 Task: Research Airbnb options in Kish, Iran from 9th December, 2023 to 16th December, 2023 for 2 adults. Place can be entire room with 2 bedrooms having 2 beds and 1 bathroom. Property type can be flat.
Action: Mouse moved to (479, 105)
Screenshot: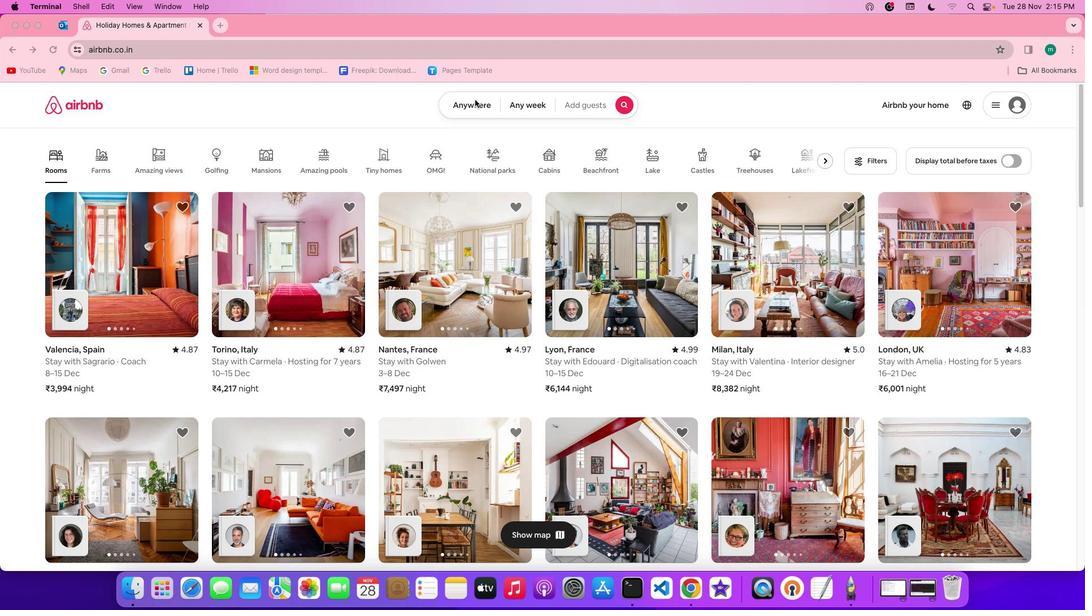 
Action: Mouse pressed left at (479, 105)
Screenshot: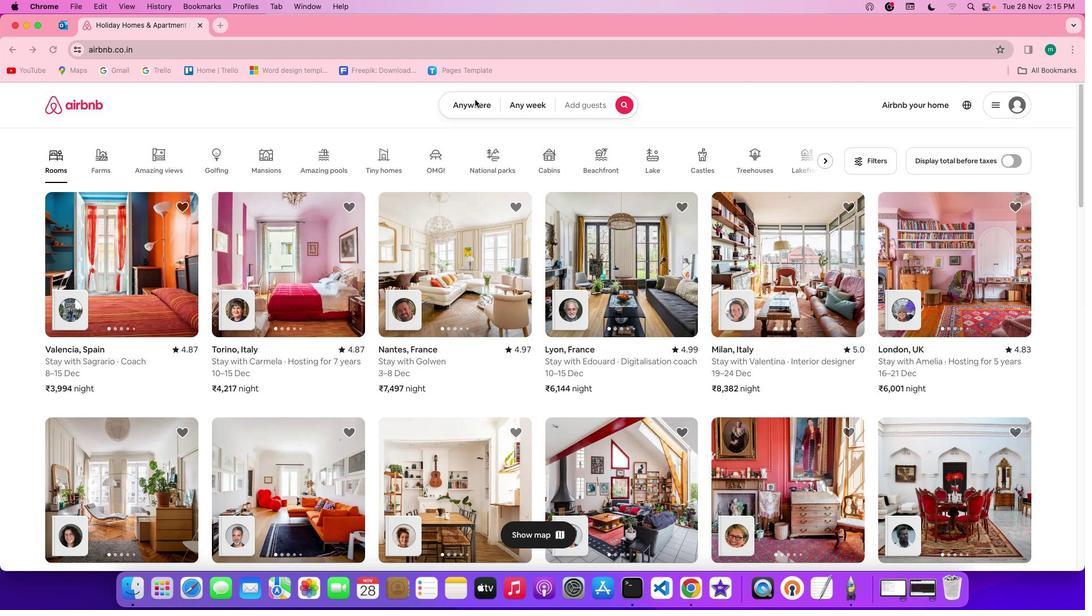 
Action: Mouse pressed left at (479, 105)
Screenshot: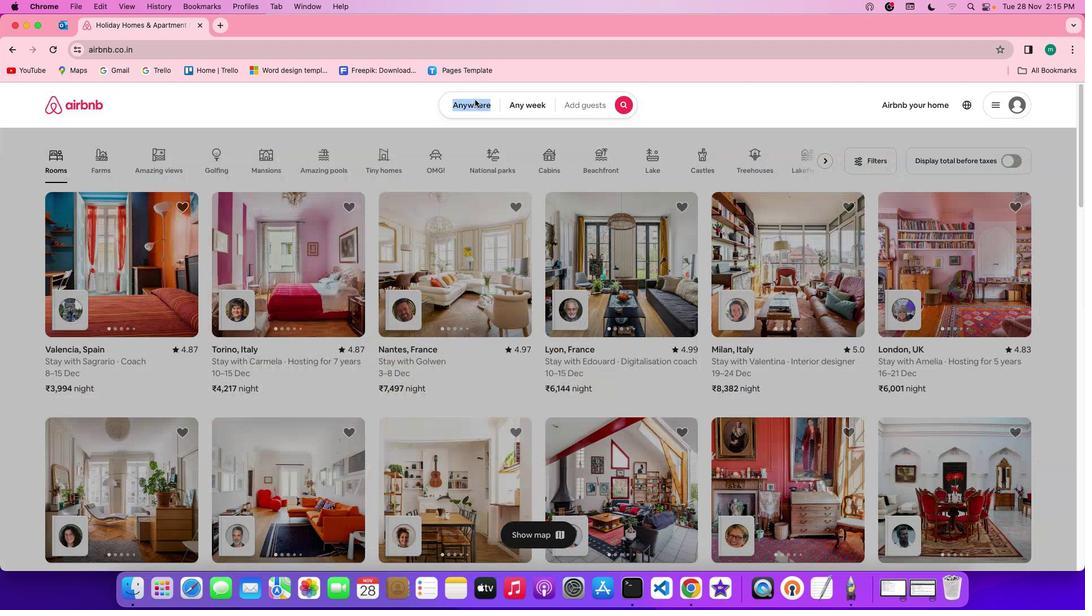 
Action: Mouse moved to (411, 156)
Screenshot: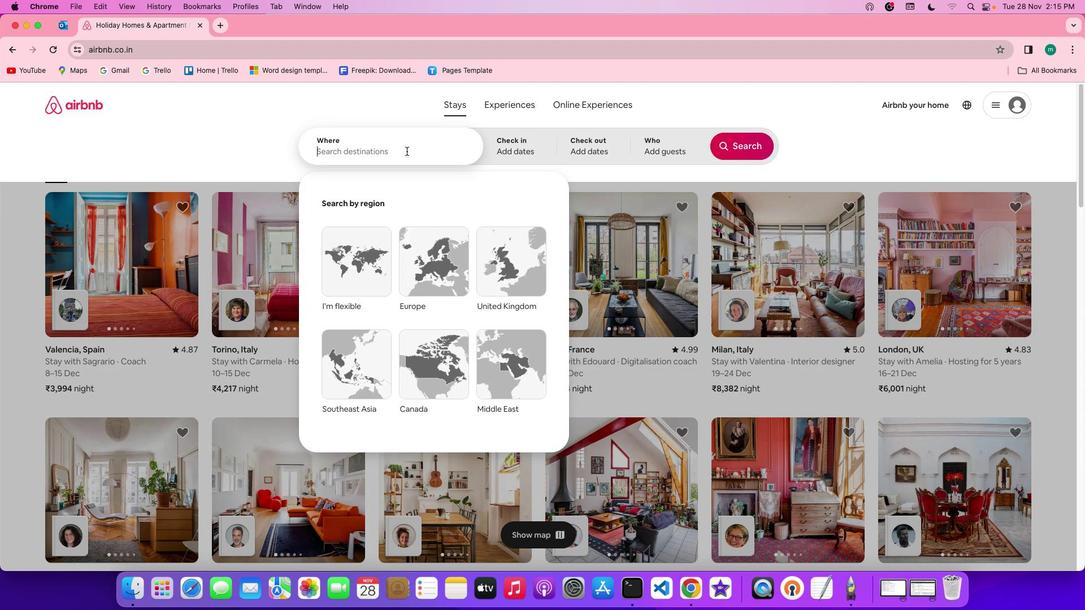 
Action: Mouse pressed left at (411, 156)
Screenshot: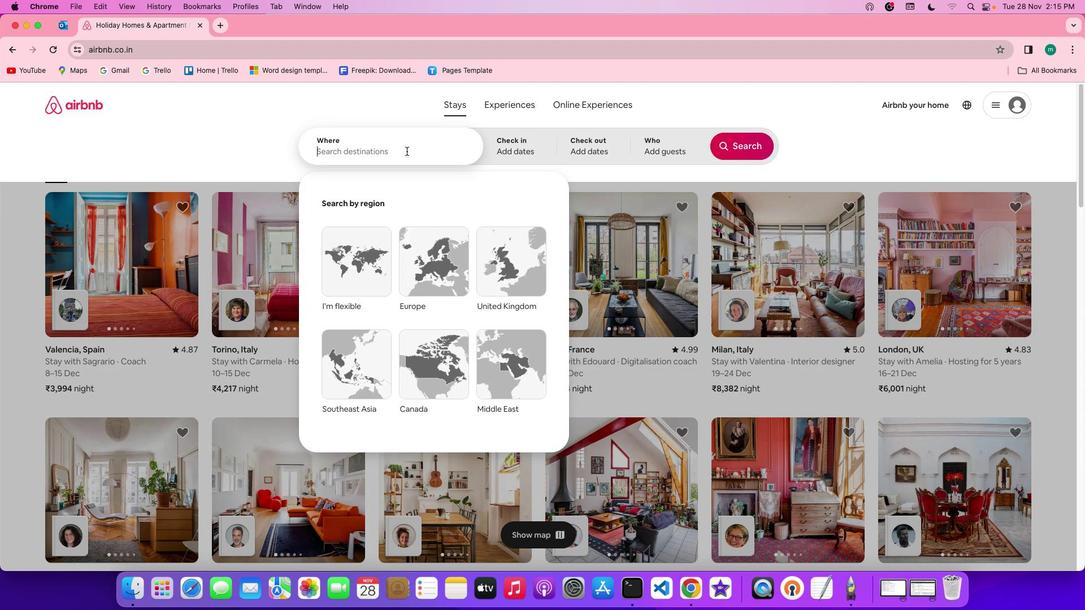 
Action: Mouse moved to (410, 156)
Screenshot: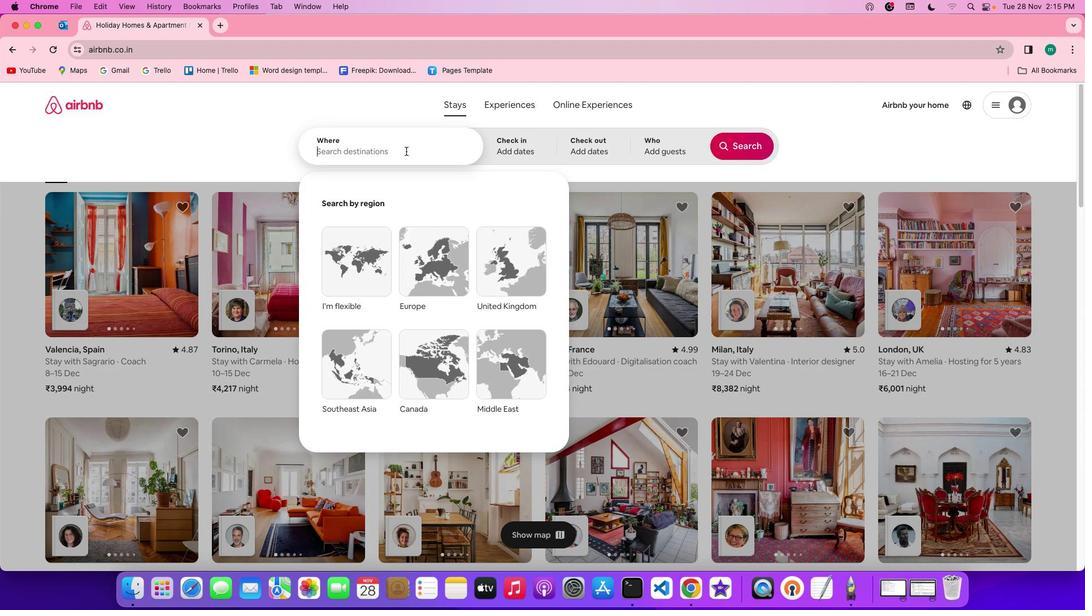 
Action: Key pressed Key.shift'K''i''s''h'','Key.spaceKey.shift'i''r''a''n'
Screenshot: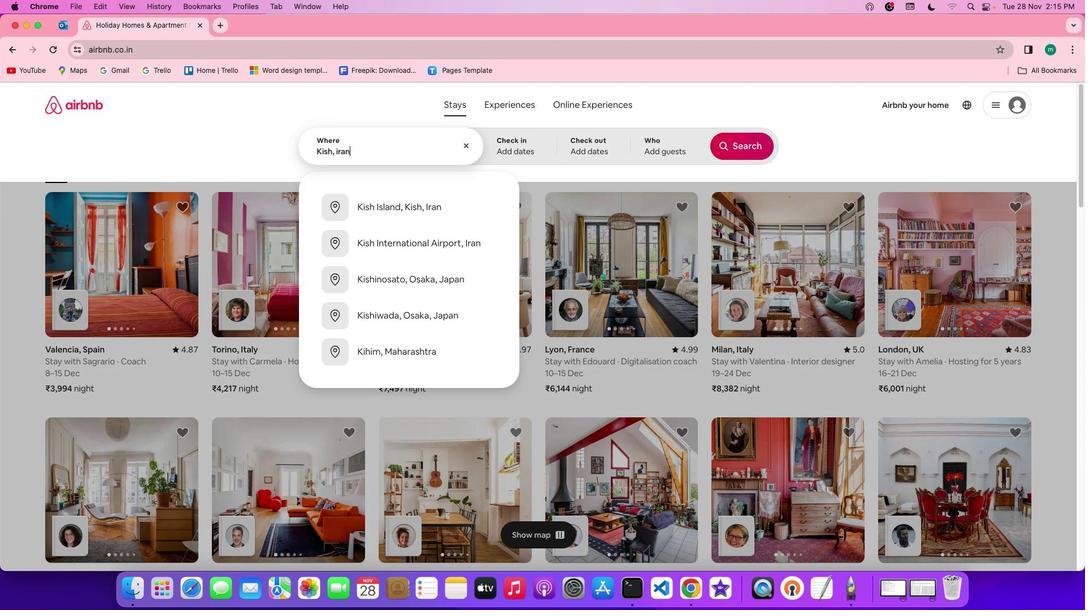 
Action: Mouse moved to (512, 157)
Screenshot: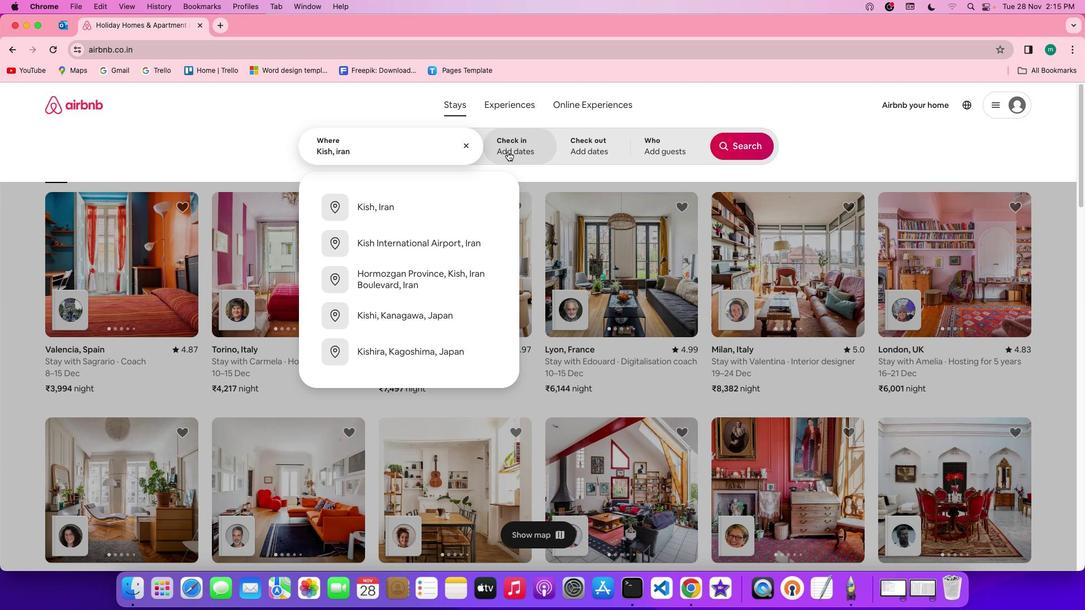 
Action: Mouse pressed left at (512, 157)
Screenshot: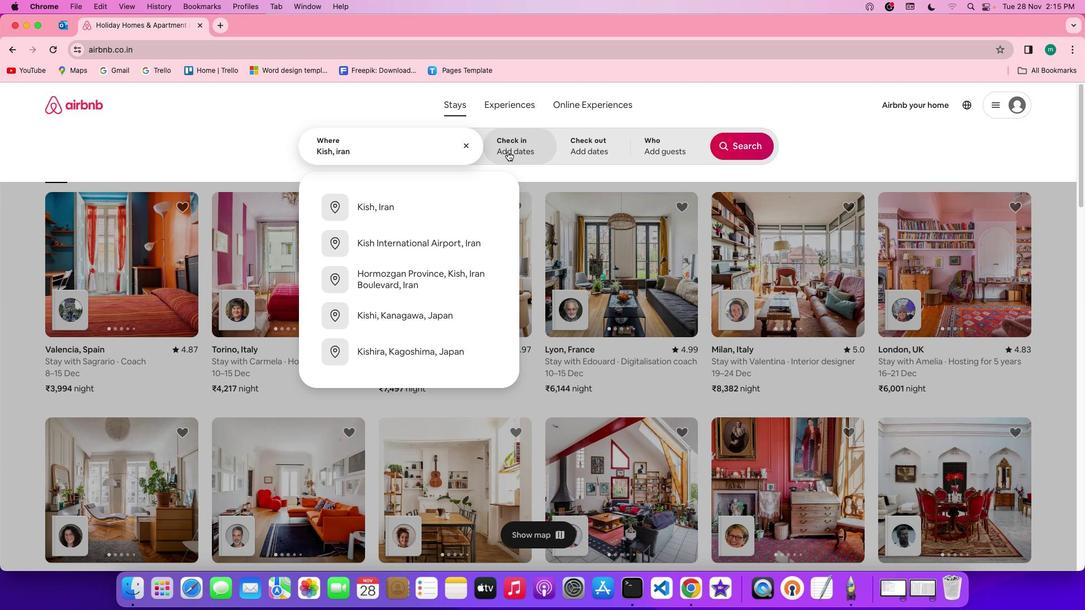 
Action: Mouse moved to (727, 314)
Screenshot: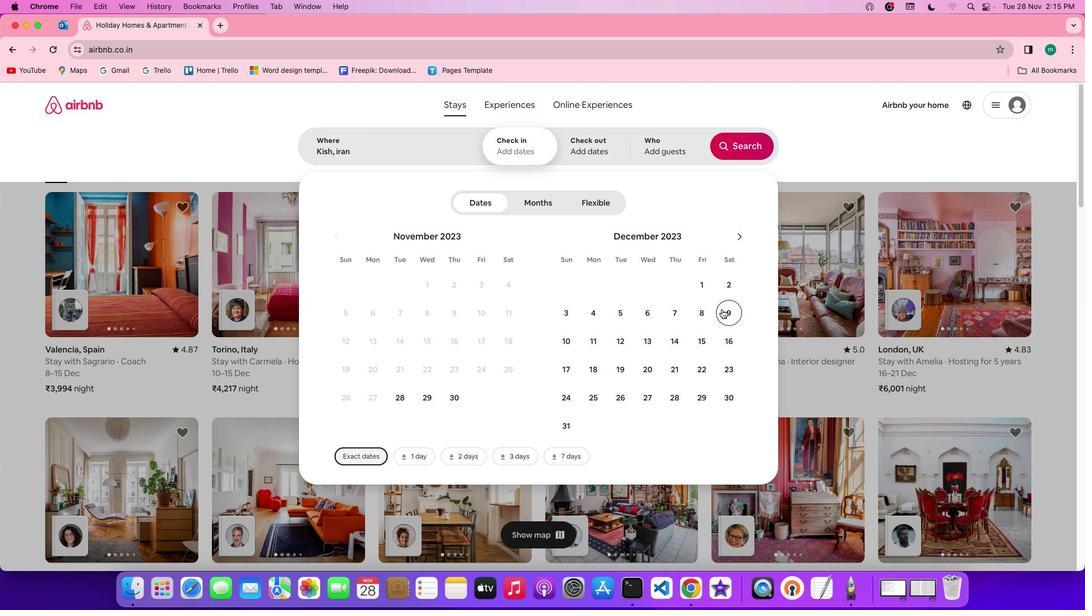 
Action: Mouse pressed left at (727, 314)
Screenshot: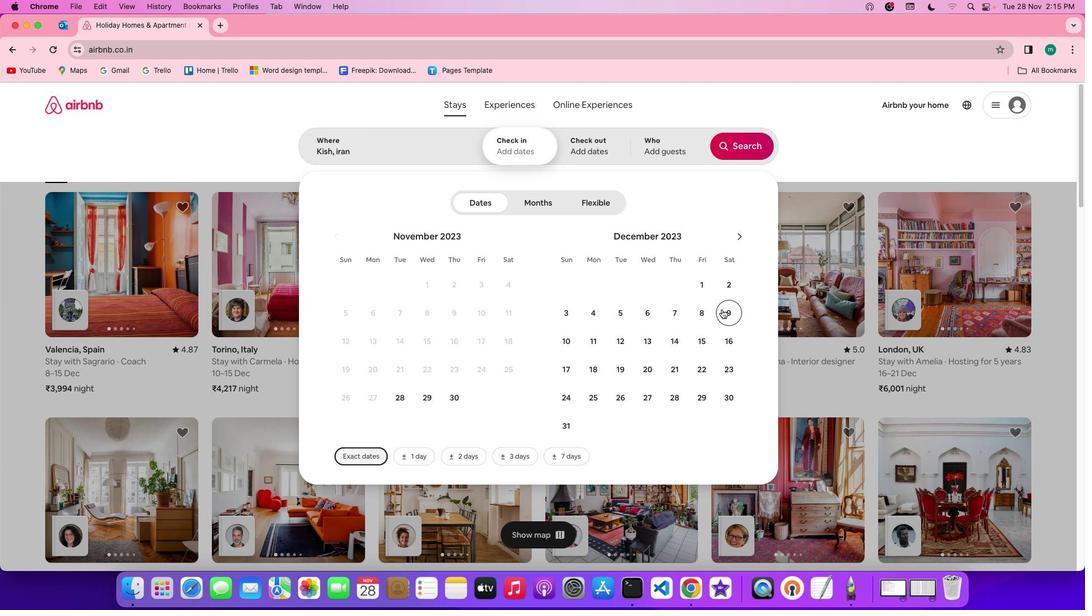 
Action: Mouse moved to (731, 350)
Screenshot: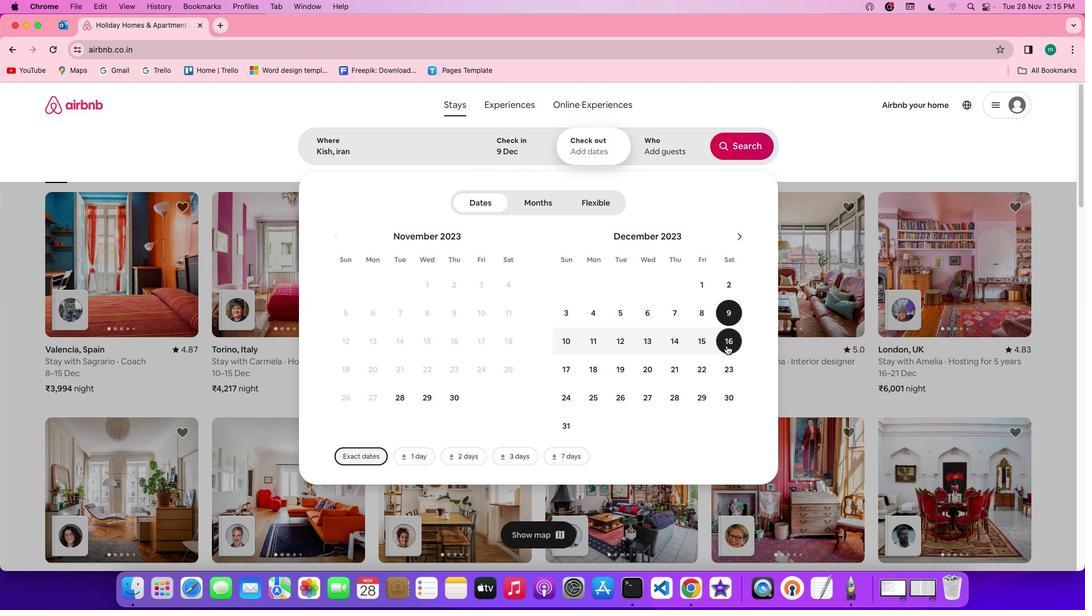 
Action: Mouse pressed left at (731, 350)
Screenshot: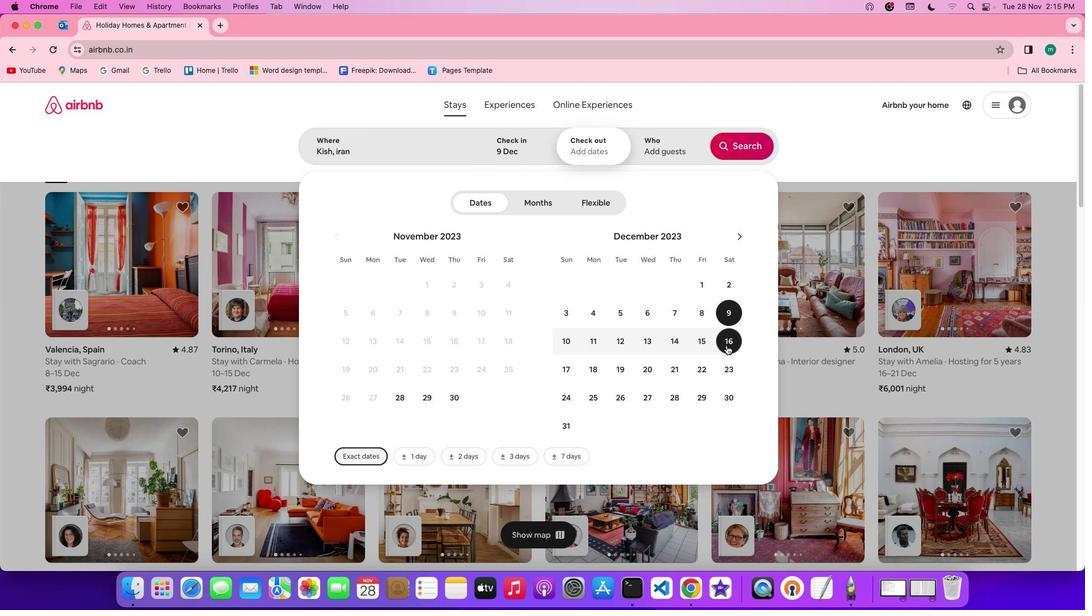 
Action: Mouse moved to (678, 158)
Screenshot: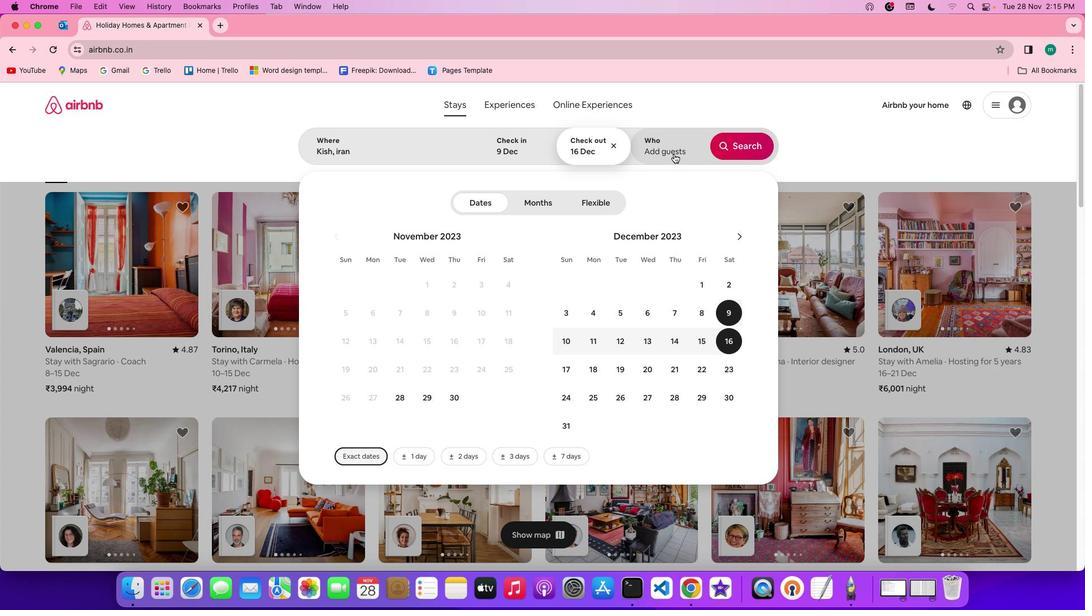 
Action: Mouse pressed left at (678, 158)
Screenshot: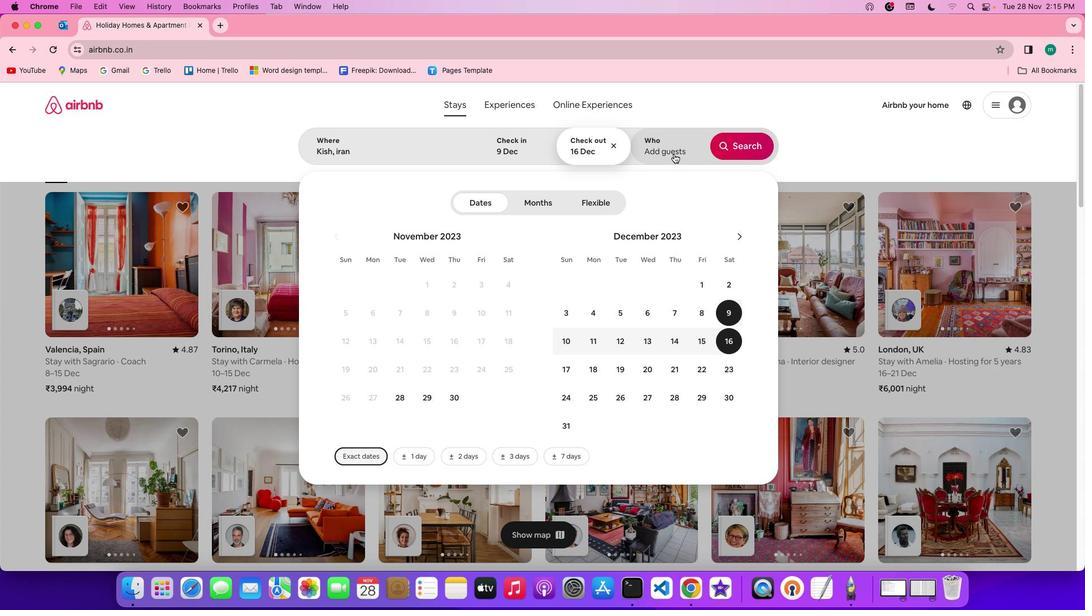 
Action: Mouse moved to (750, 211)
Screenshot: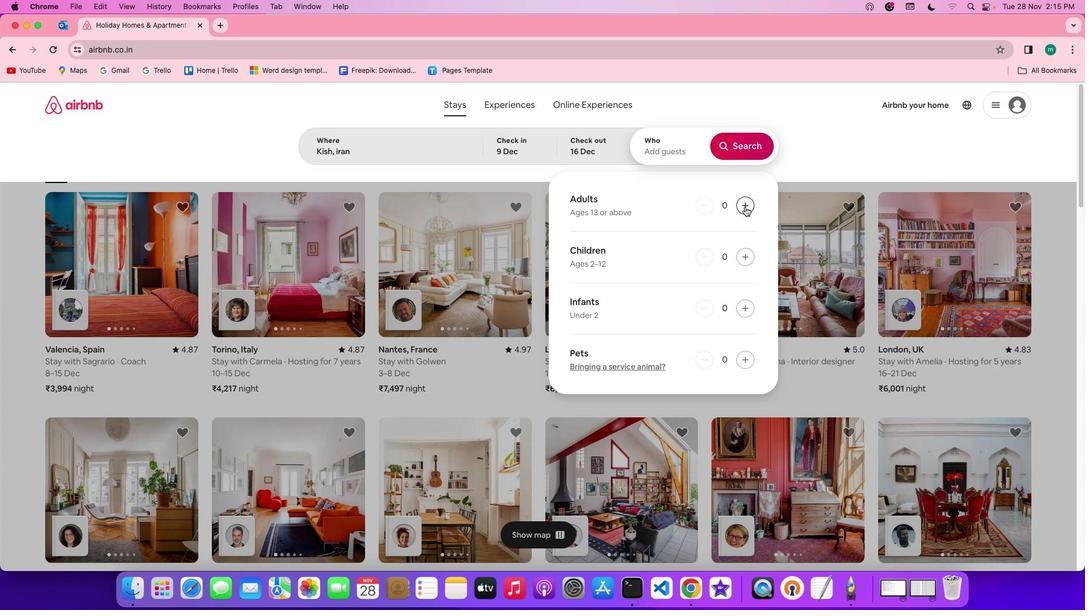 
Action: Mouse pressed left at (750, 211)
Screenshot: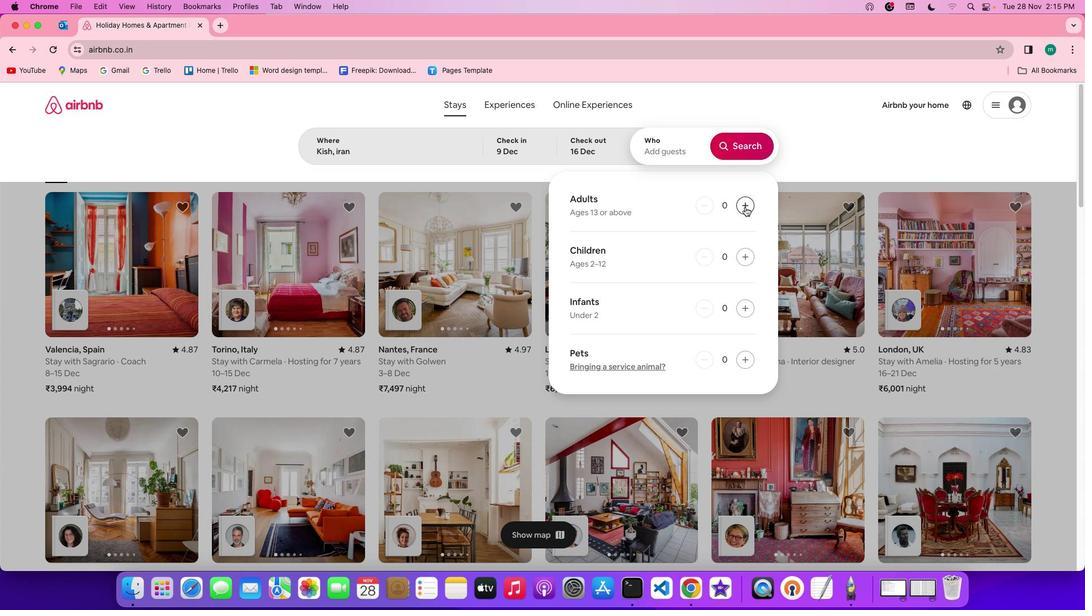 
Action: Mouse pressed left at (750, 211)
Screenshot: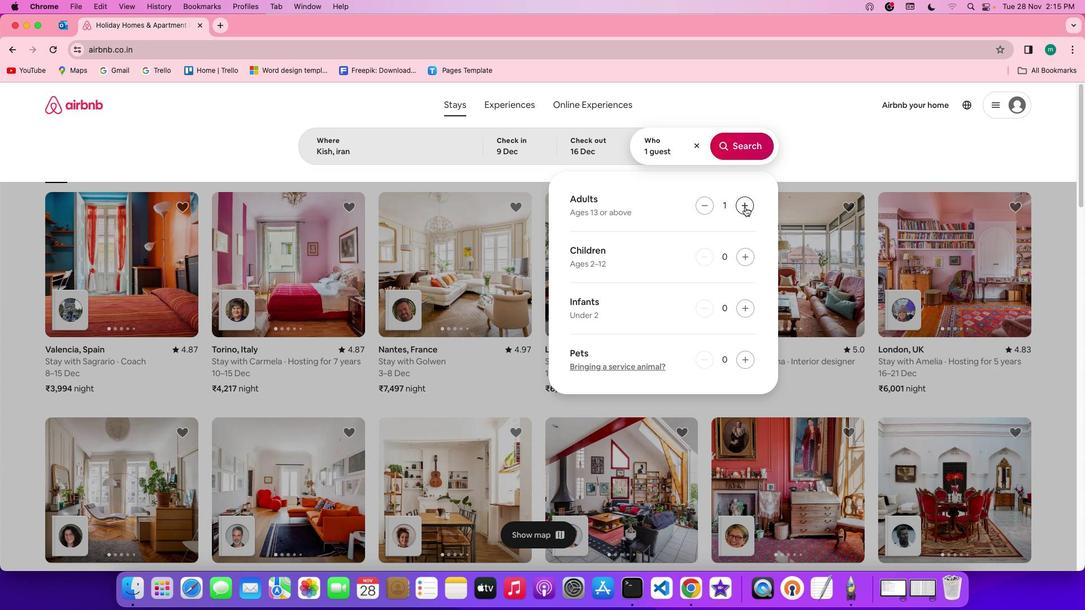 
Action: Mouse moved to (739, 150)
Screenshot: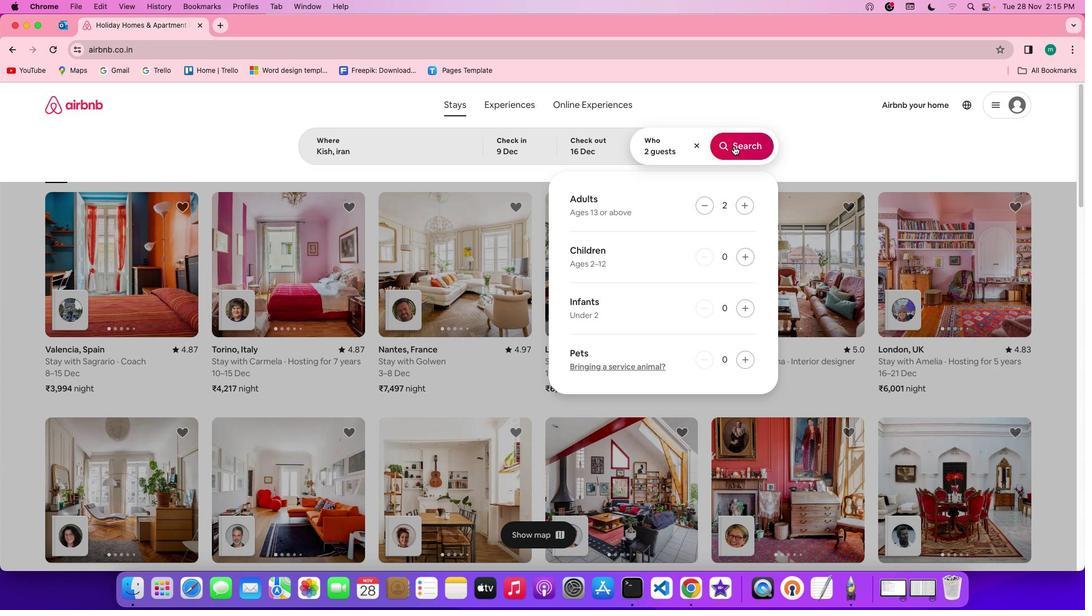 
Action: Mouse pressed left at (739, 150)
Screenshot: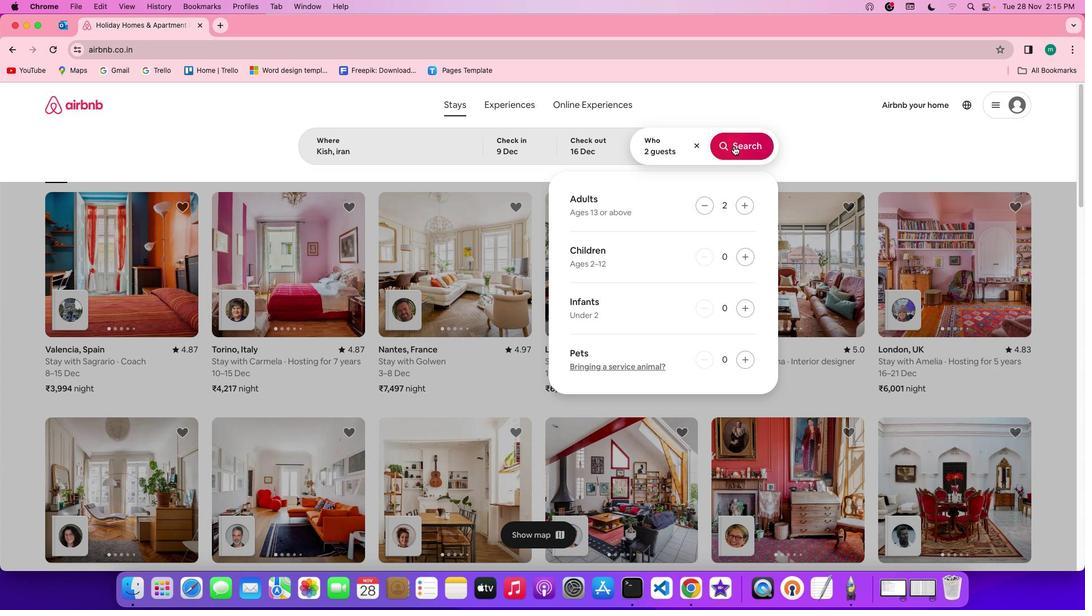 
Action: Mouse moved to (925, 153)
Screenshot: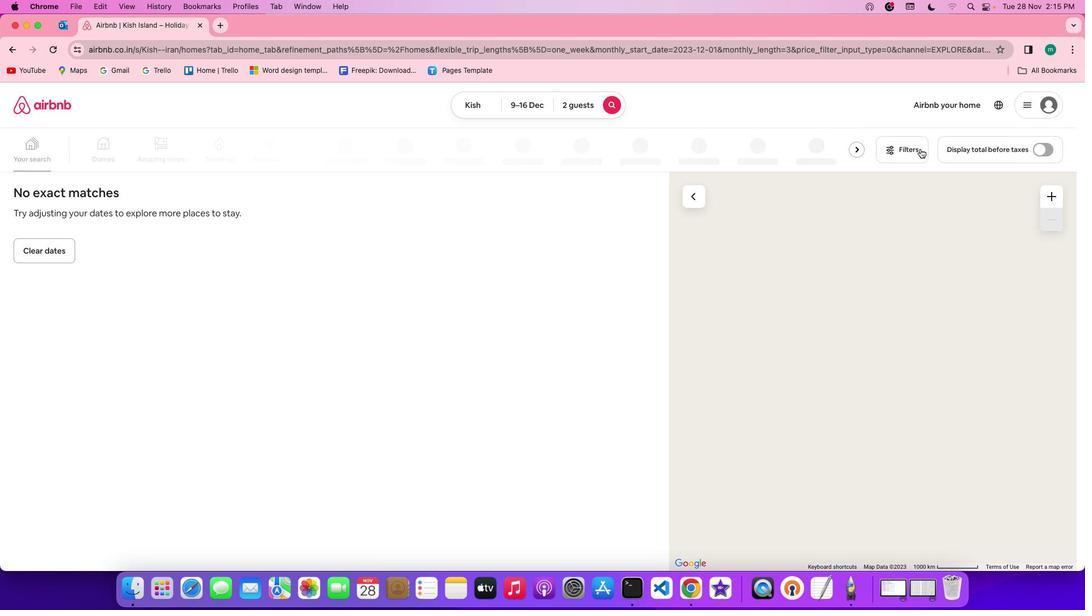 
Action: Mouse pressed left at (925, 153)
Screenshot: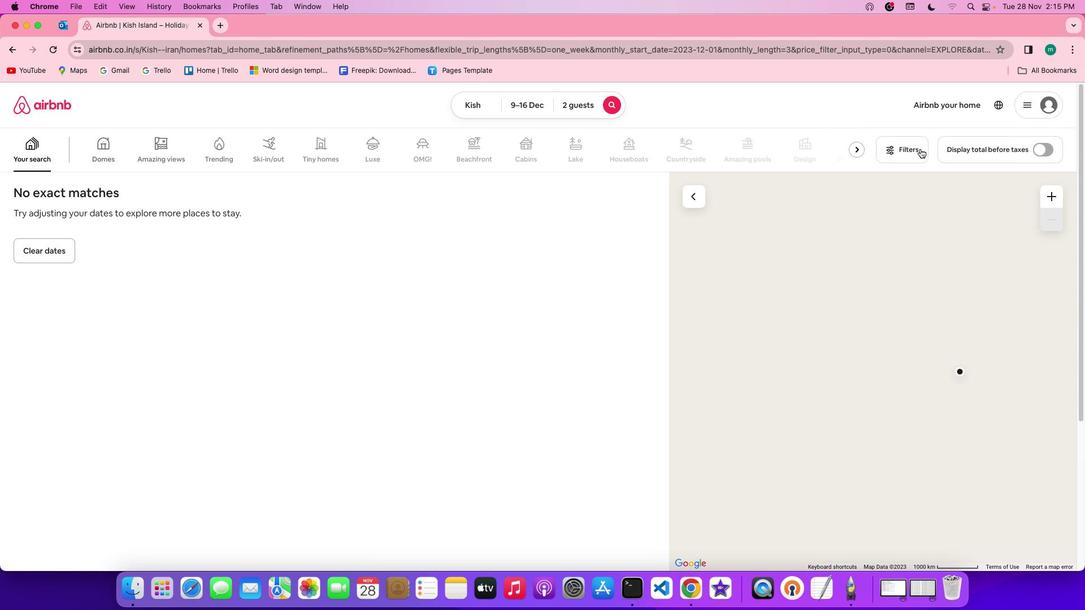 
Action: Mouse moved to (622, 311)
Screenshot: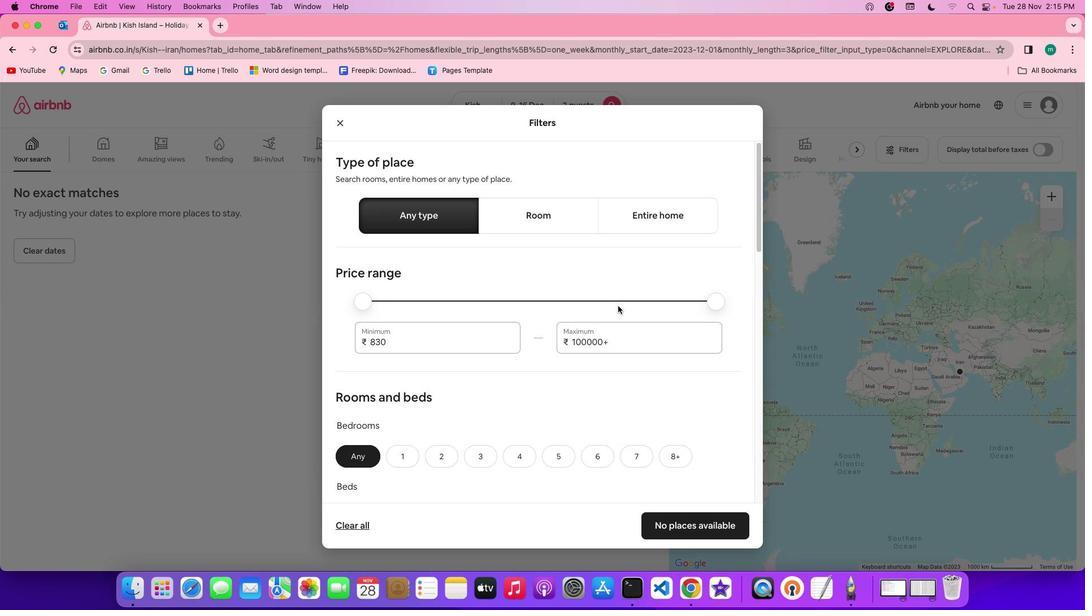 
Action: Mouse scrolled (622, 311) with delta (5, 4)
Screenshot: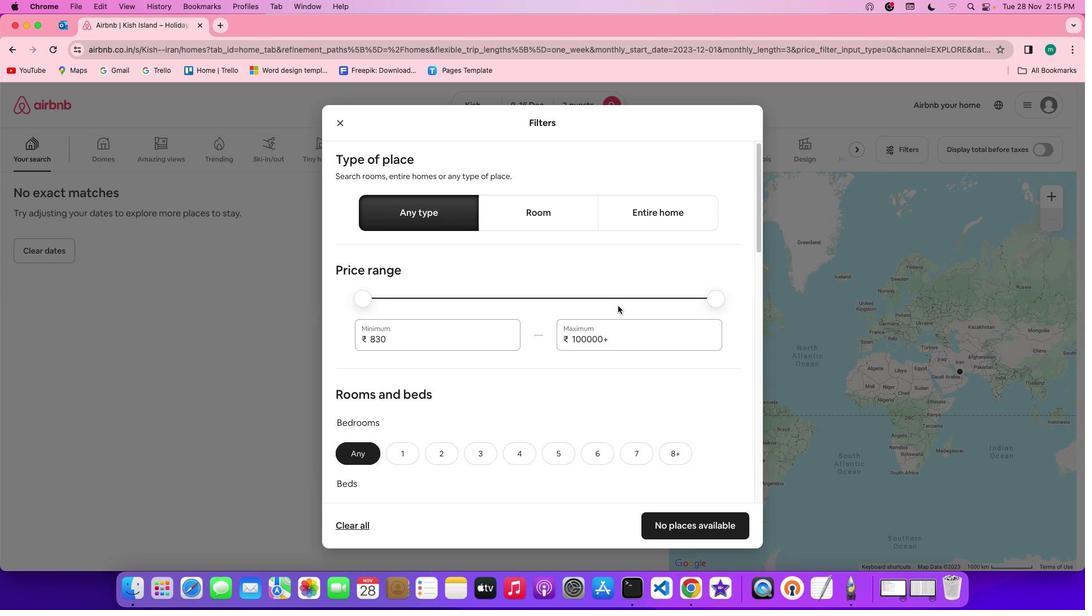 
Action: Mouse scrolled (622, 311) with delta (5, 4)
Screenshot: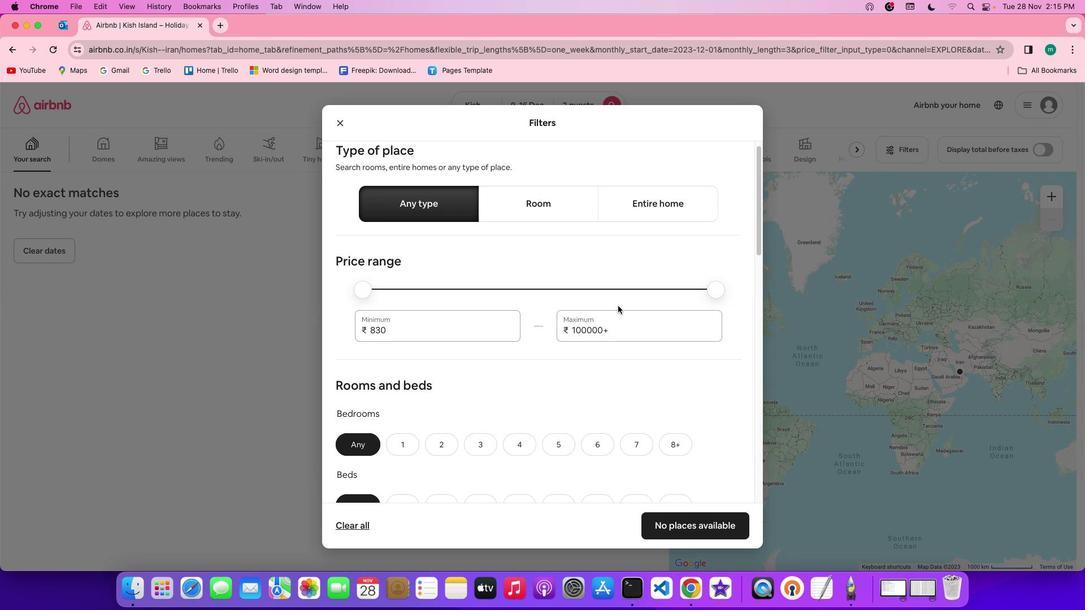 
Action: Mouse scrolled (622, 311) with delta (5, 4)
Screenshot: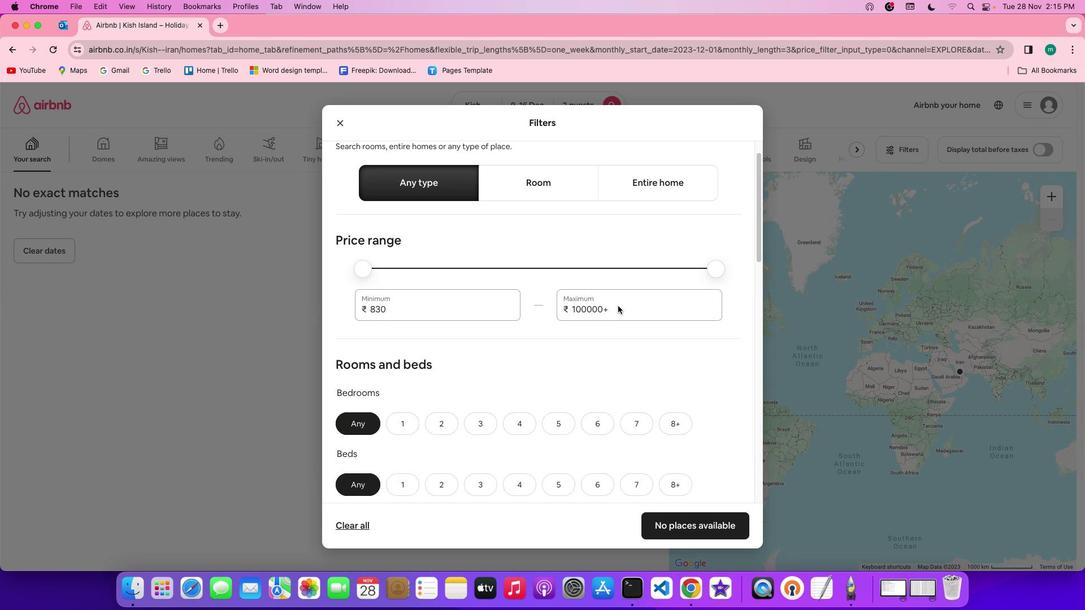 
Action: Mouse scrolled (622, 311) with delta (5, 4)
Screenshot: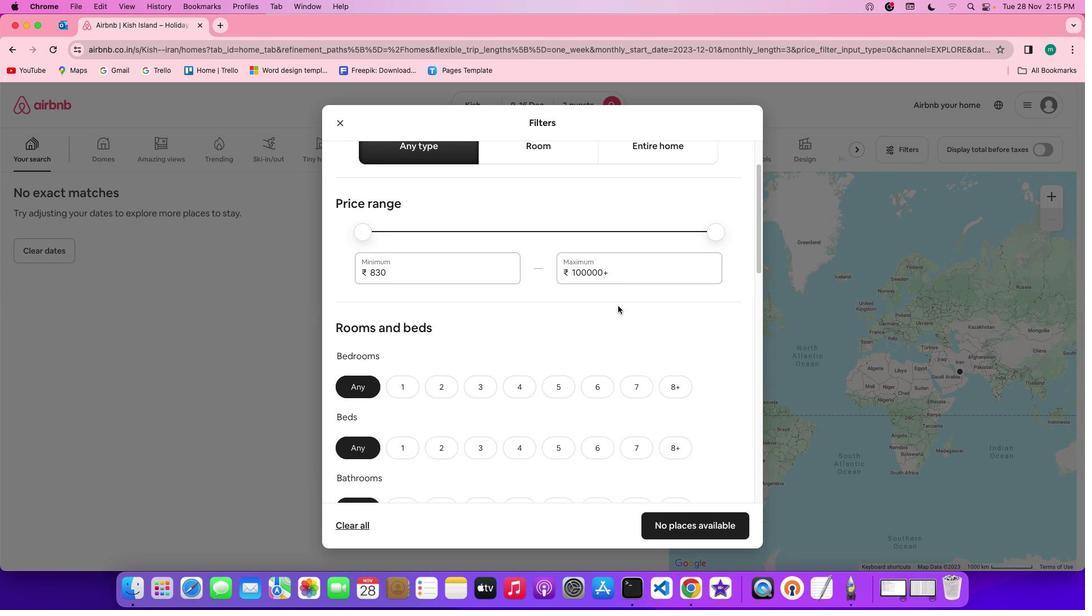 
Action: Mouse moved to (622, 311)
Screenshot: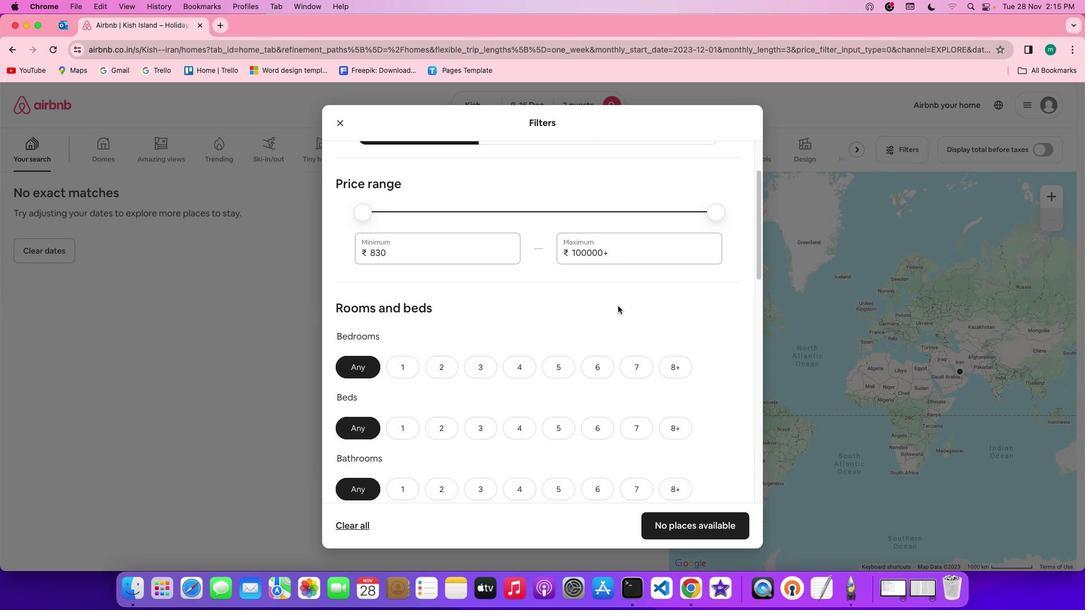 
Action: Mouse scrolled (622, 311) with delta (5, 4)
Screenshot: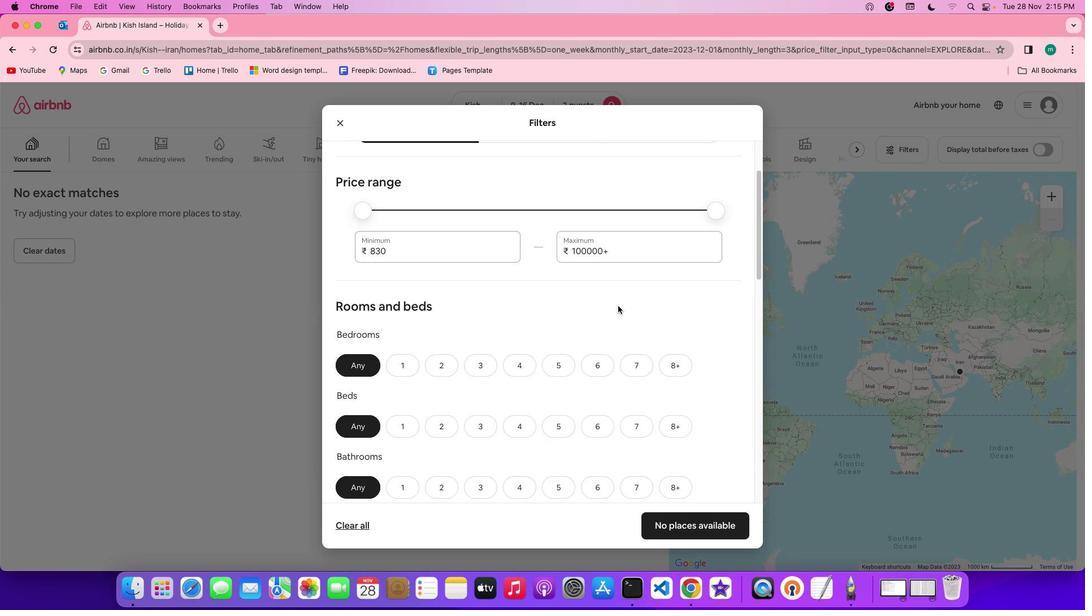 
Action: Mouse scrolled (622, 311) with delta (5, 4)
Screenshot: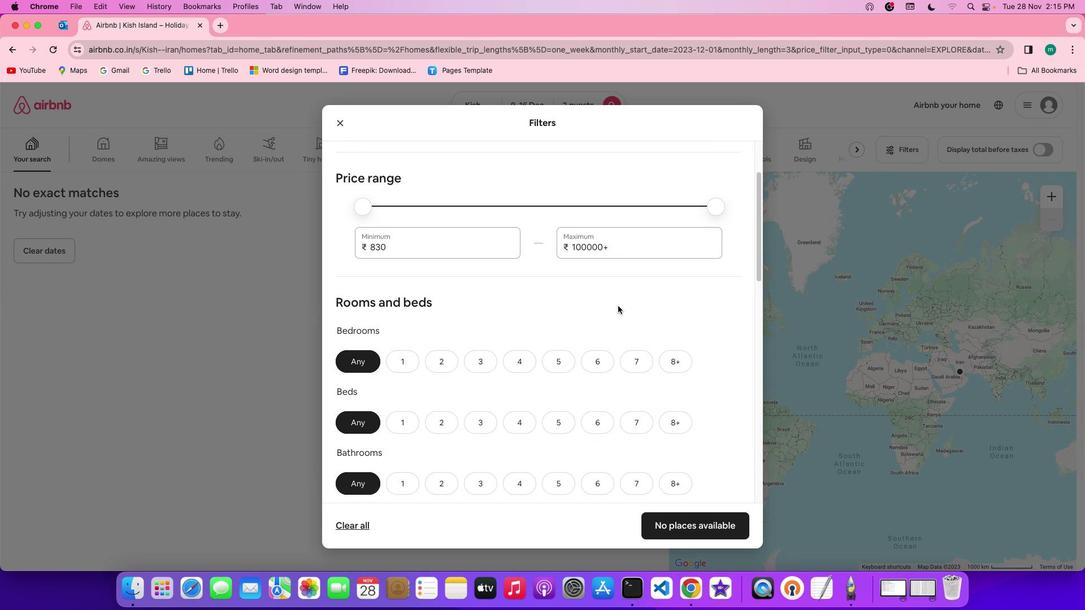 
Action: Mouse scrolled (622, 311) with delta (5, 4)
Screenshot: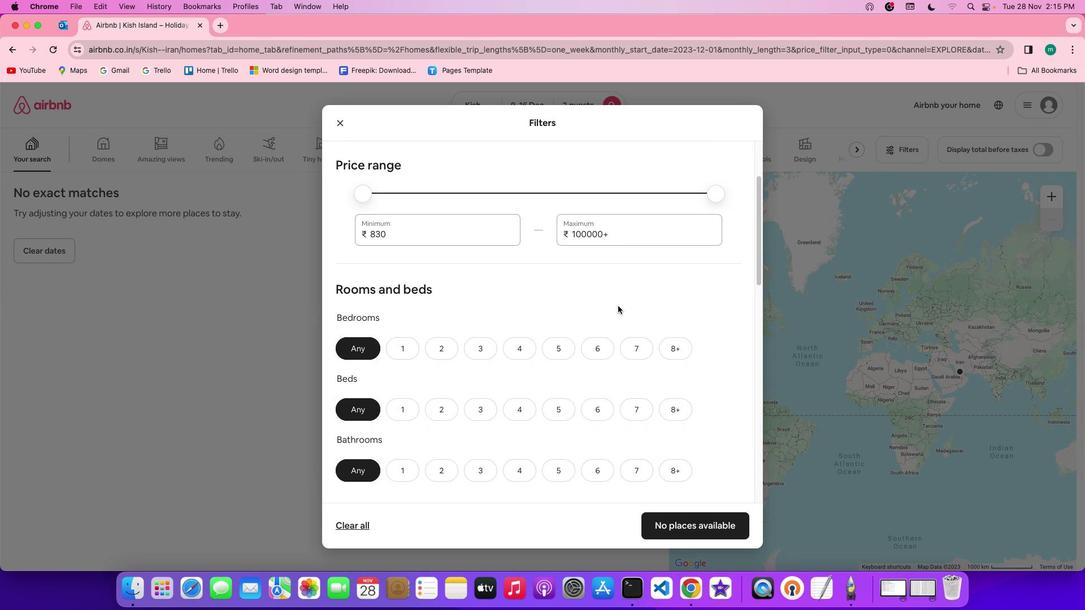 
Action: Mouse scrolled (622, 311) with delta (5, 3)
Screenshot: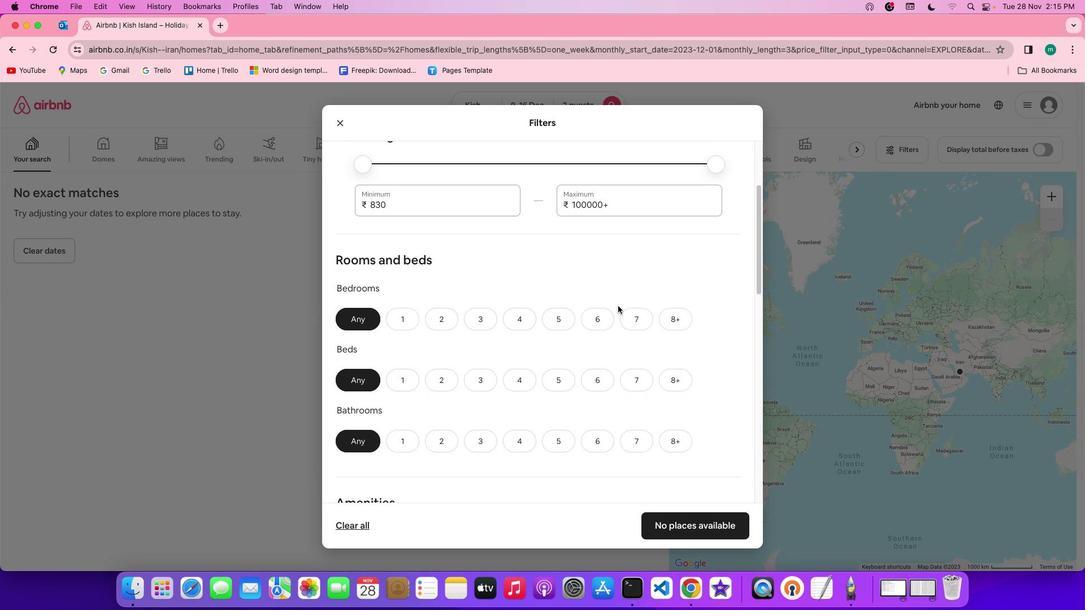 
Action: Mouse moved to (444, 296)
Screenshot: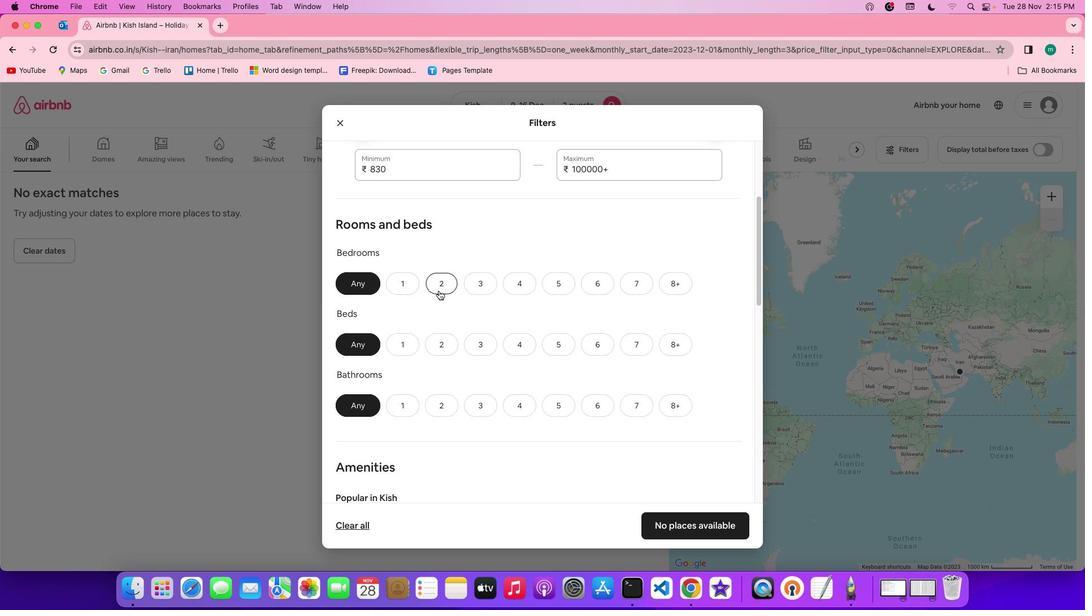 
Action: Mouse pressed left at (444, 296)
Screenshot: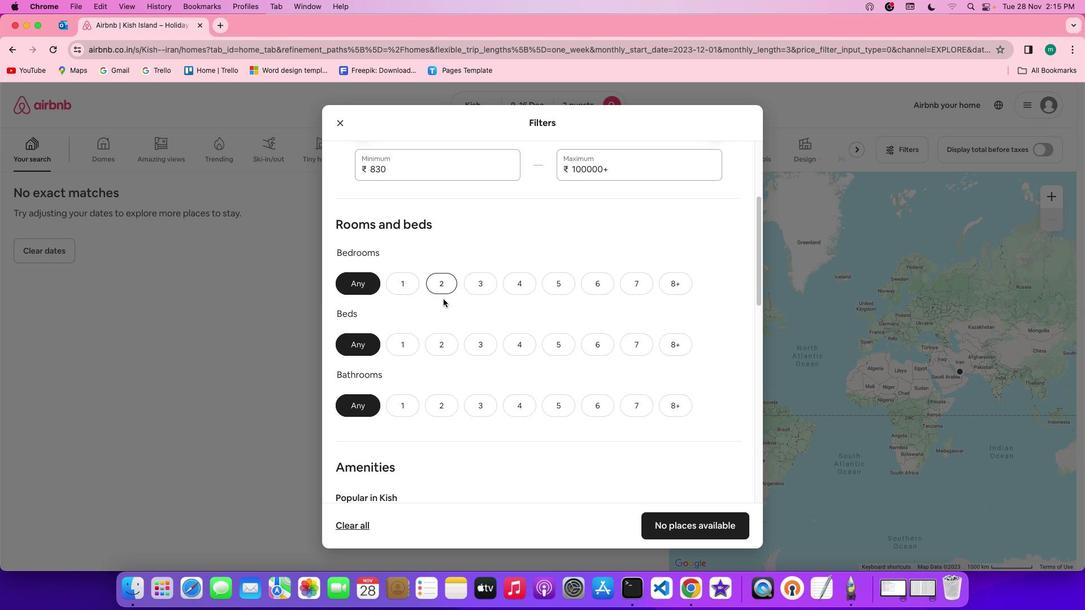 
Action: Mouse moved to (445, 348)
Screenshot: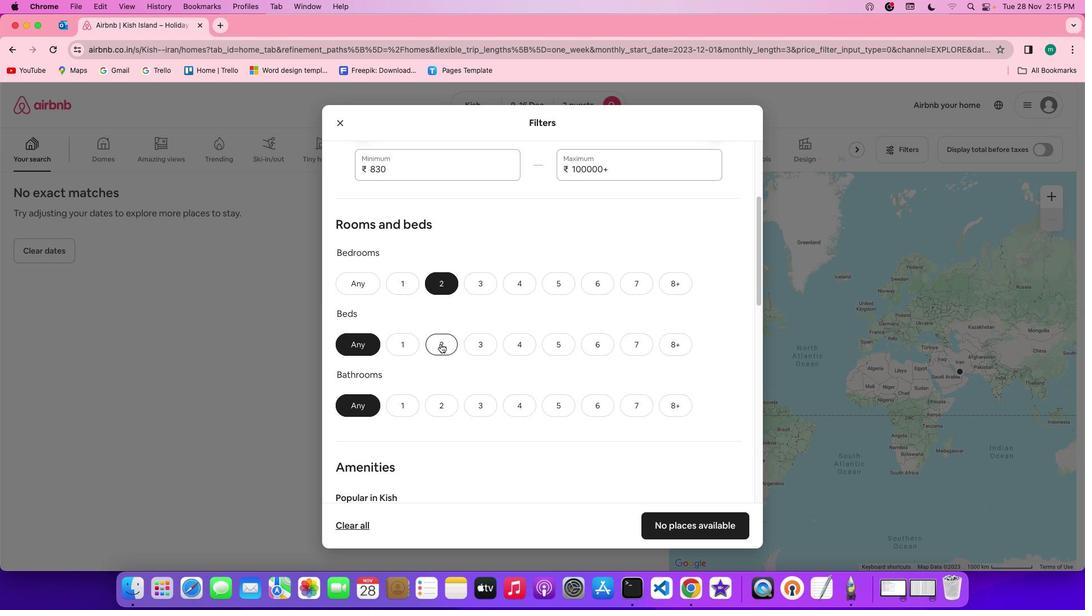 
Action: Mouse pressed left at (445, 348)
Screenshot: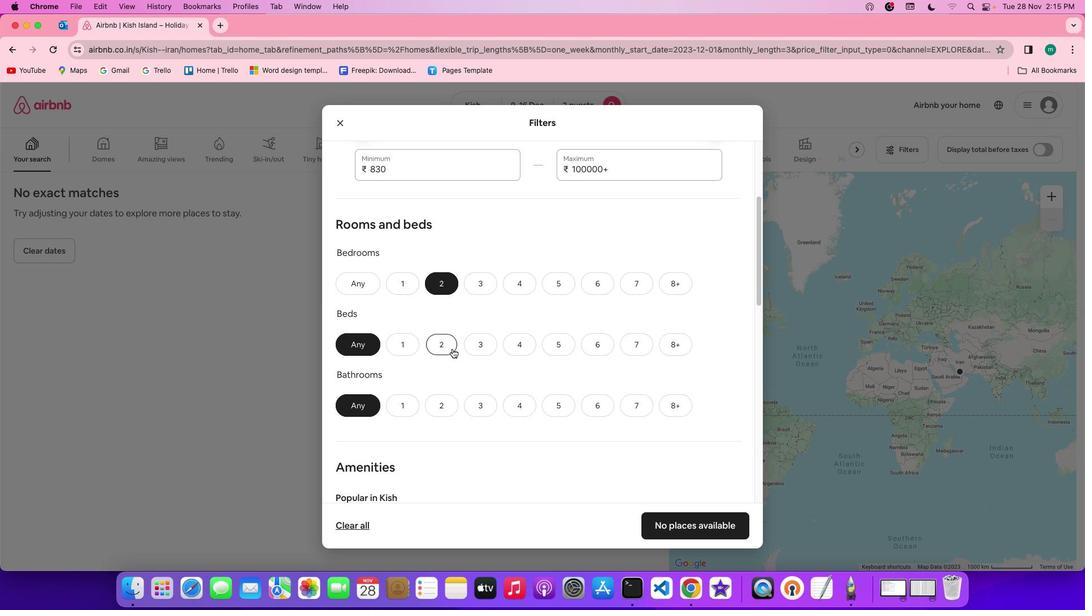 
Action: Mouse moved to (660, 371)
Screenshot: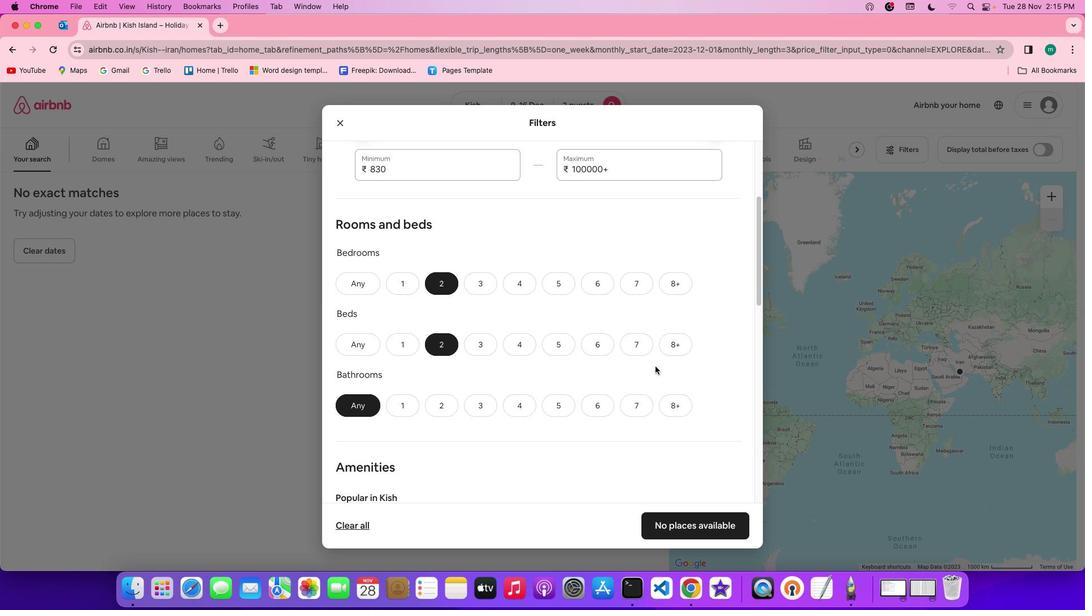 
Action: Mouse scrolled (660, 371) with delta (5, 4)
Screenshot: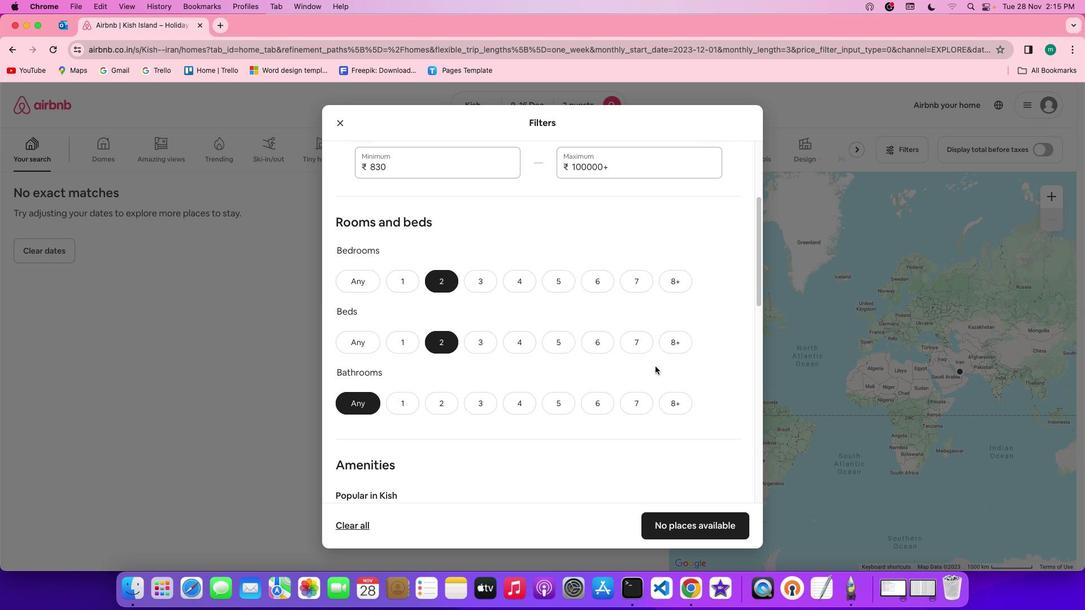 
Action: Mouse scrolled (660, 371) with delta (5, 4)
Screenshot: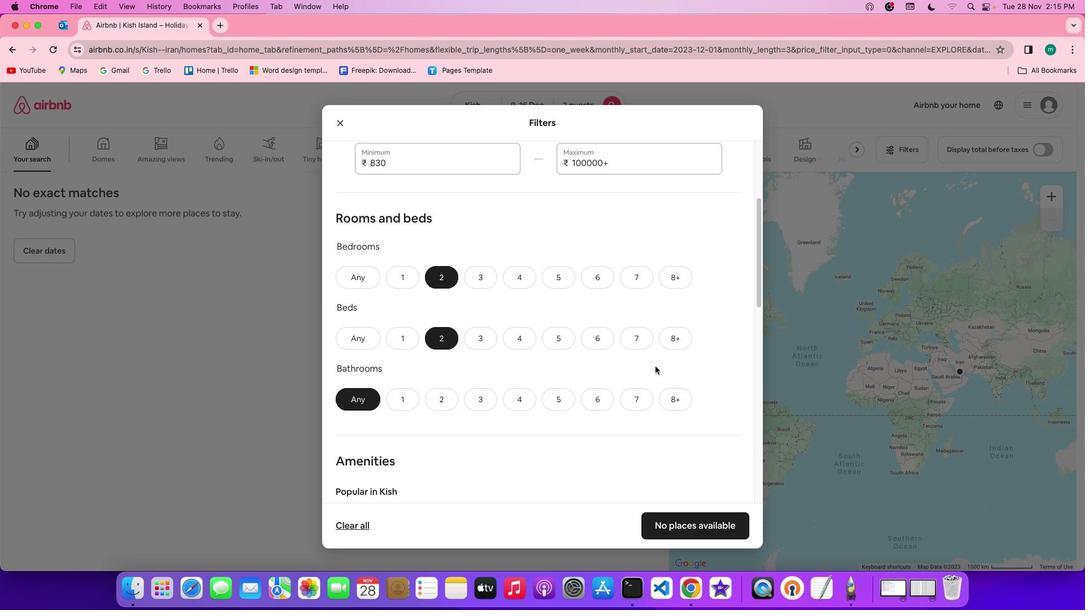 
Action: Mouse scrolled (660, 371) with delta (5, 4)
Screenshot: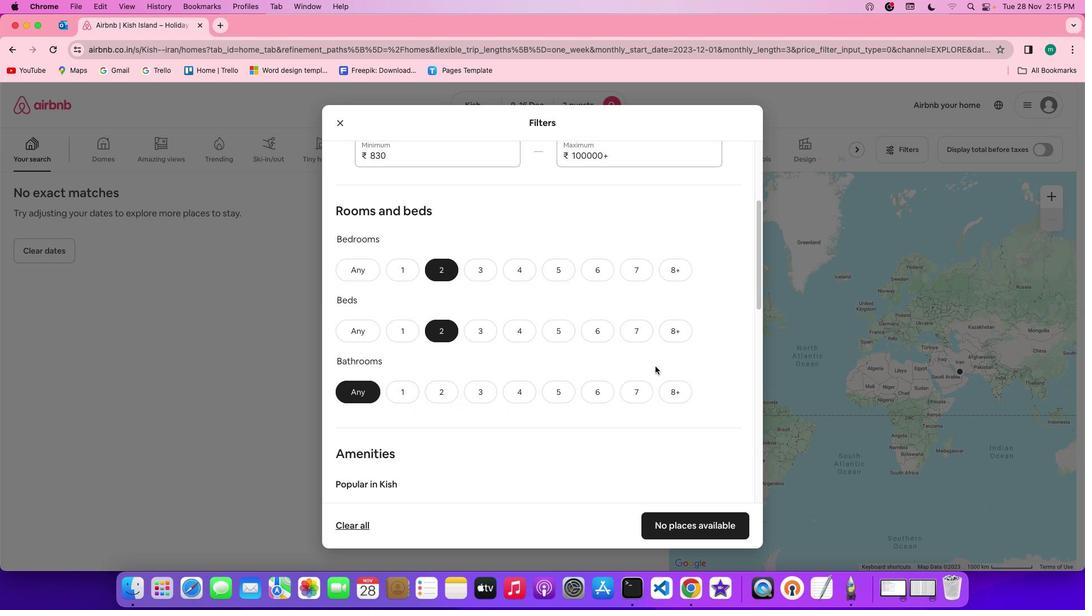 
Action: Mouse moved to (660, 371)
Screenshot: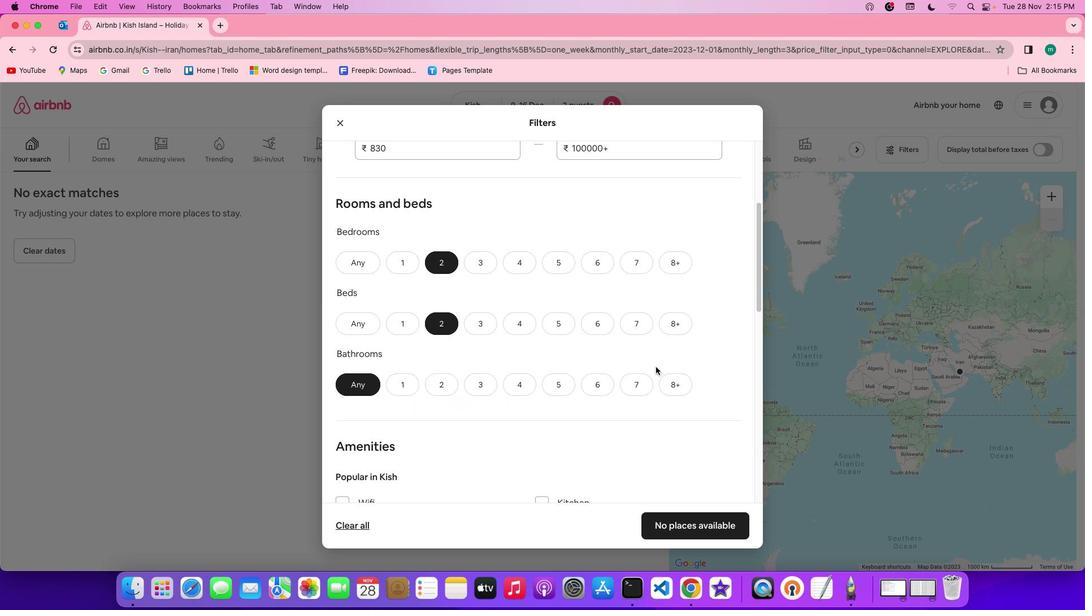 
Action: Mouse scrolled (660, 371) with delta (5, 4)
Screenshot: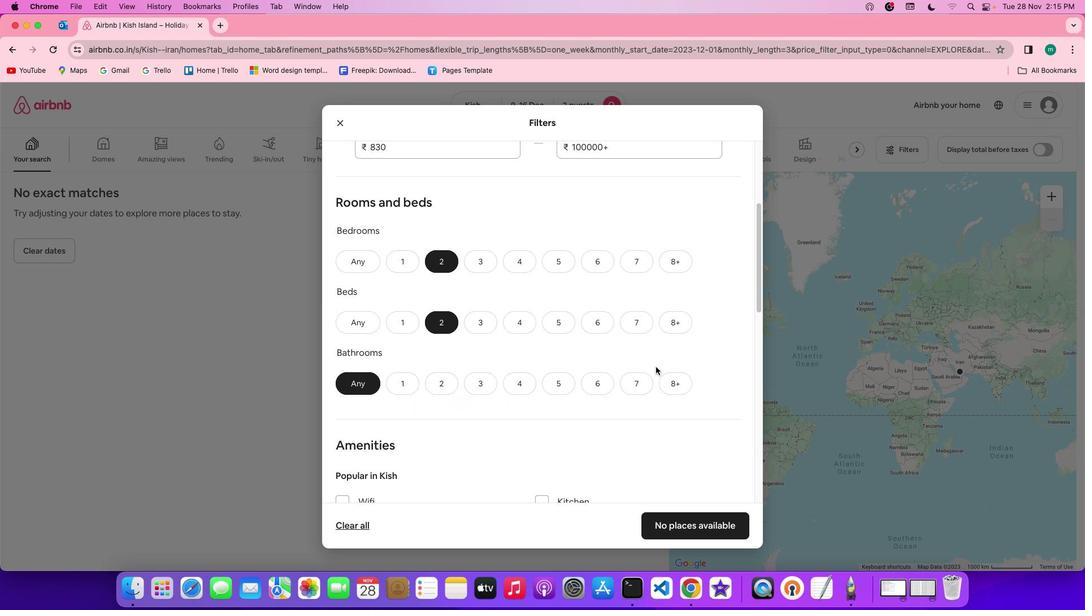 
Action: Mouse scrolled (660, 371) with delta (5, 4)
Screenshot: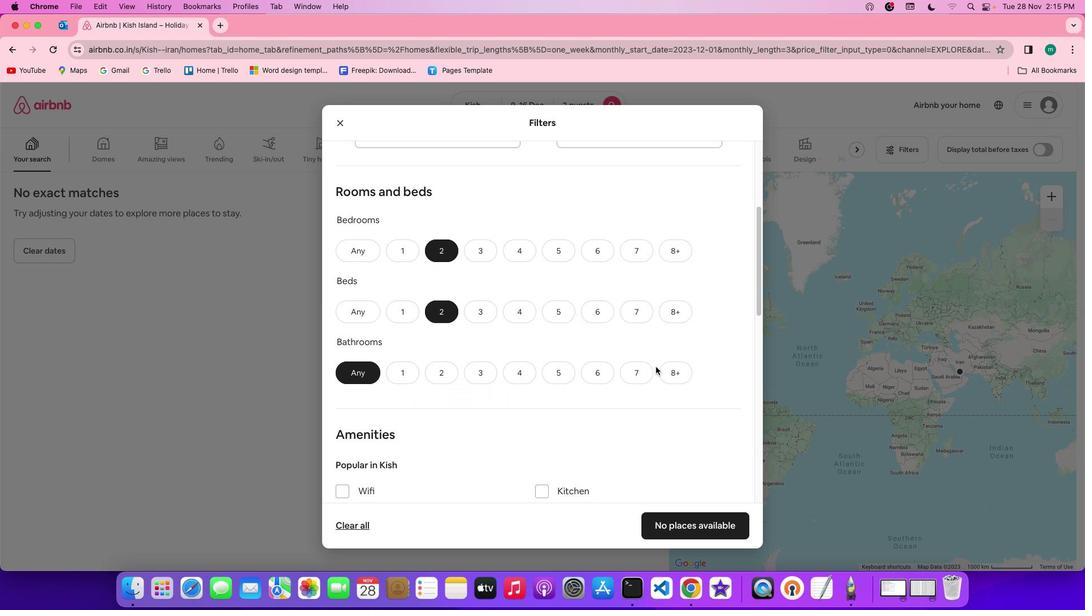 
Action: Mouse scrolled (660, 371) with delta (5, 4)
Screenshot: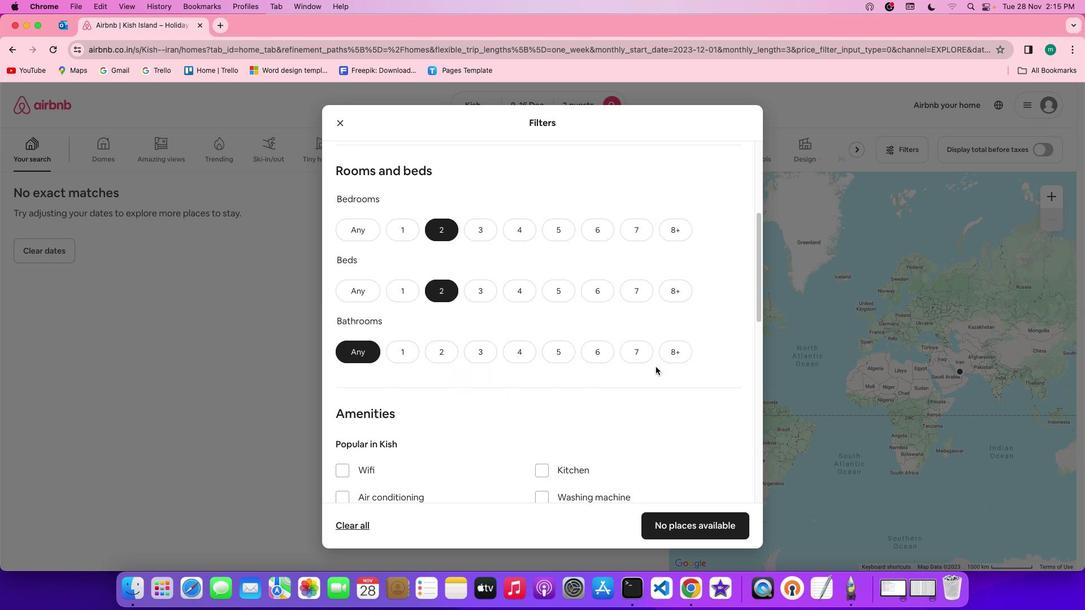 
Action: Mouse scrolled (660, 371) with delta (5, 4)
Screenshot: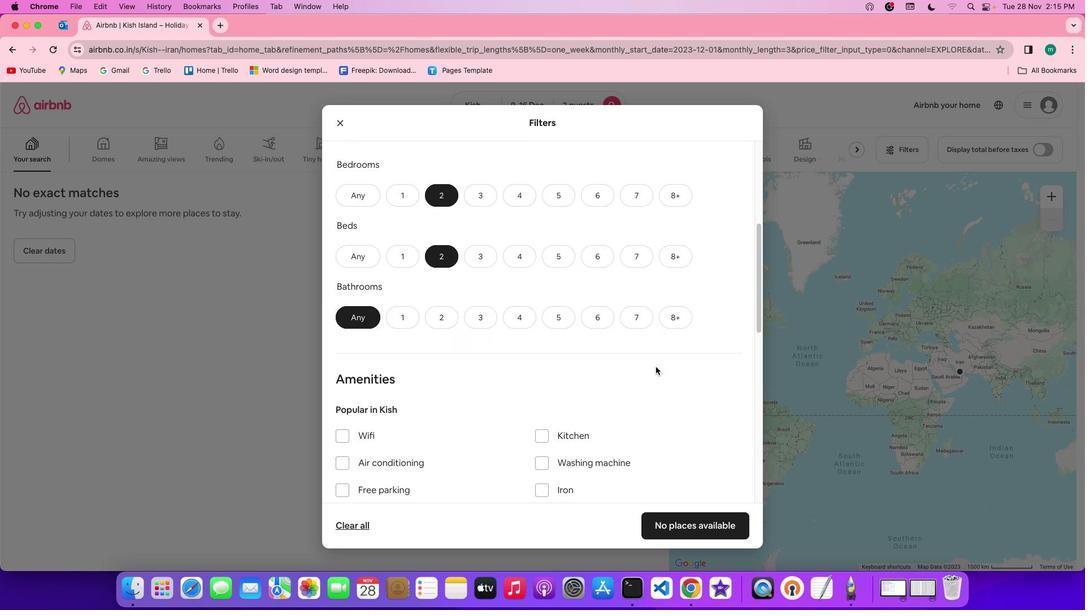 
Action: Mouse moved to (397, 309)
Screenshot: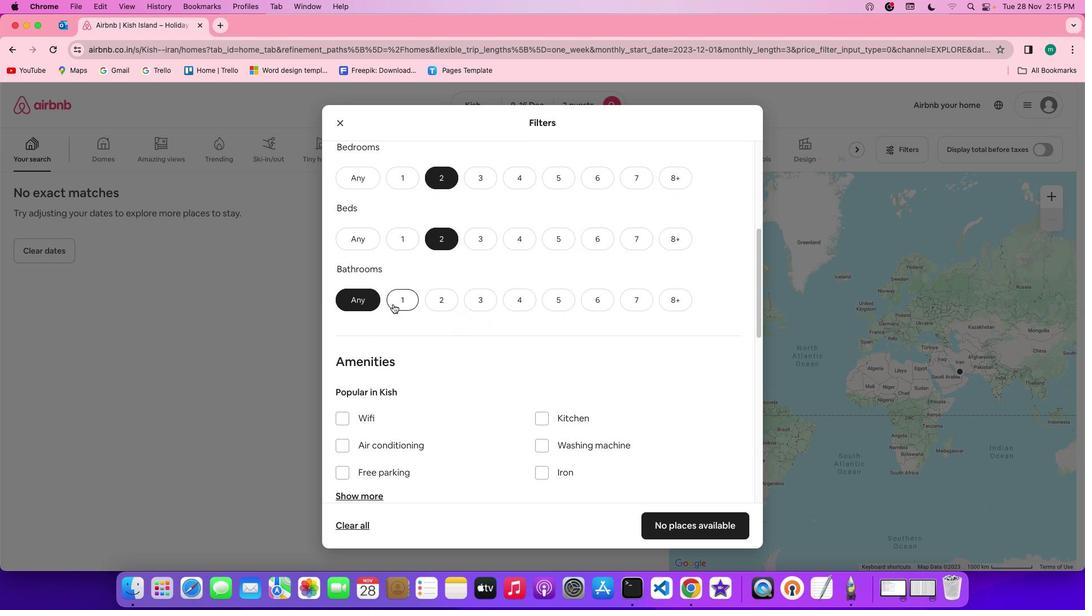 
Action: Mouse pressed left at (397, 309)
Screenshot: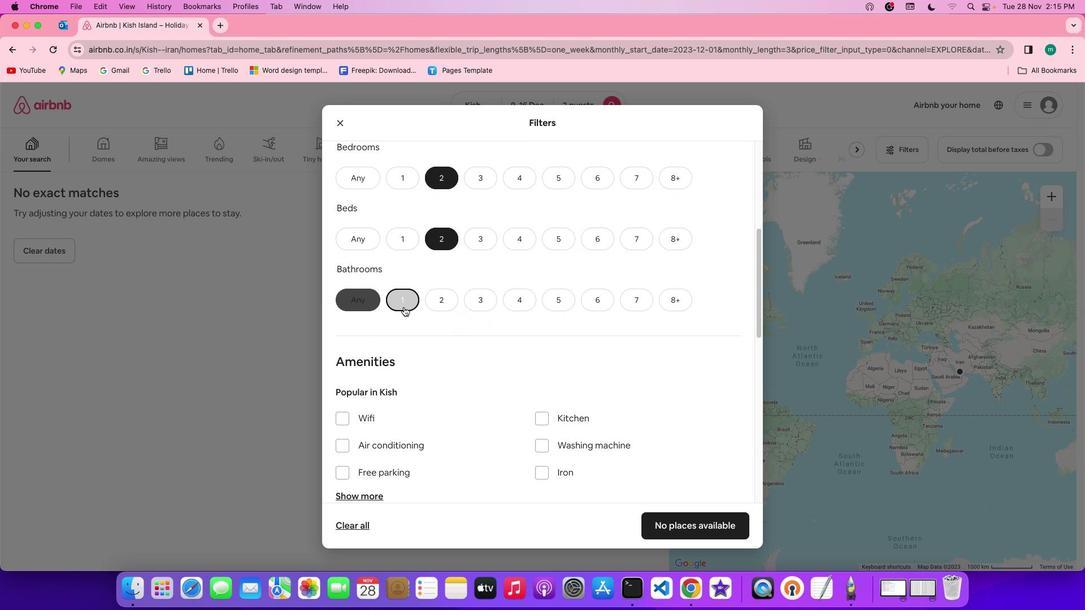 
Action: Mouse moved to (579, 364)
Screenshot: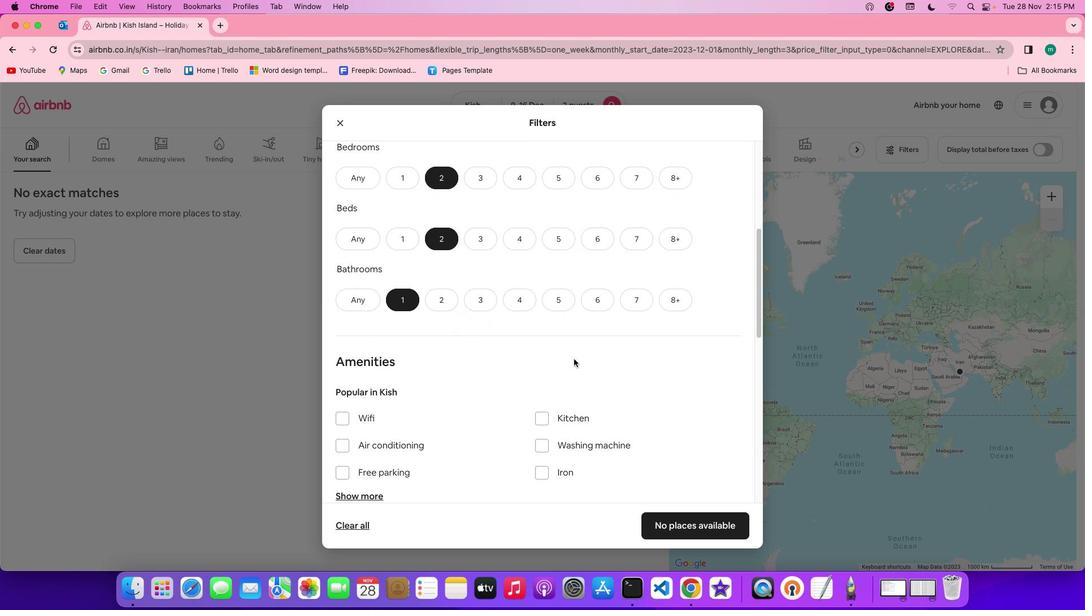 
Action: Mouse scrolled (579, 364) with delta (5, 4)
Screenshot: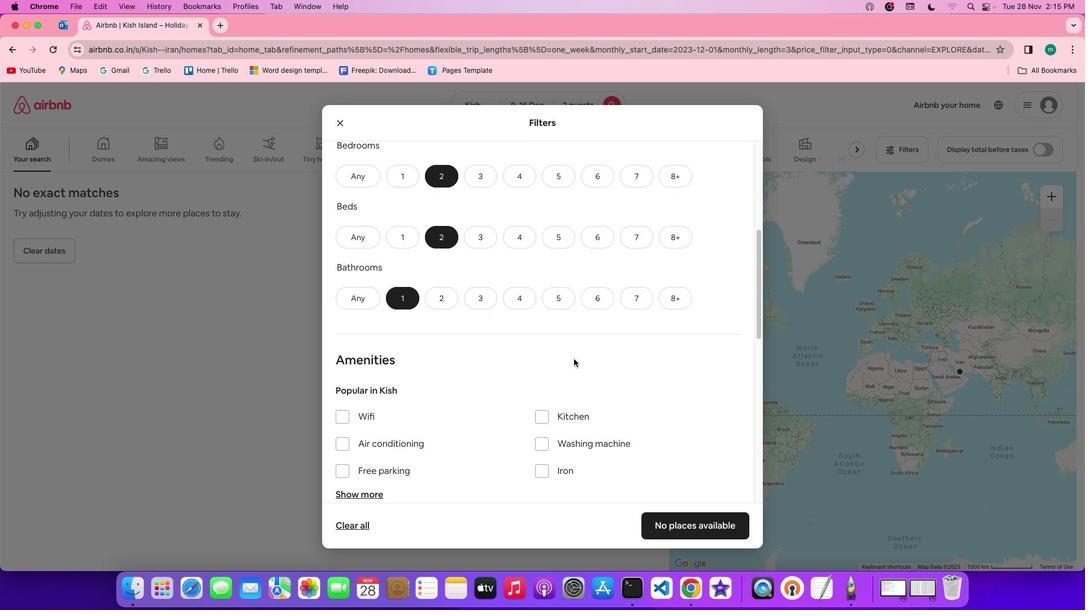 
Action: Mouse scrolled (579, 364) with delta (5, 4)
Screenshot: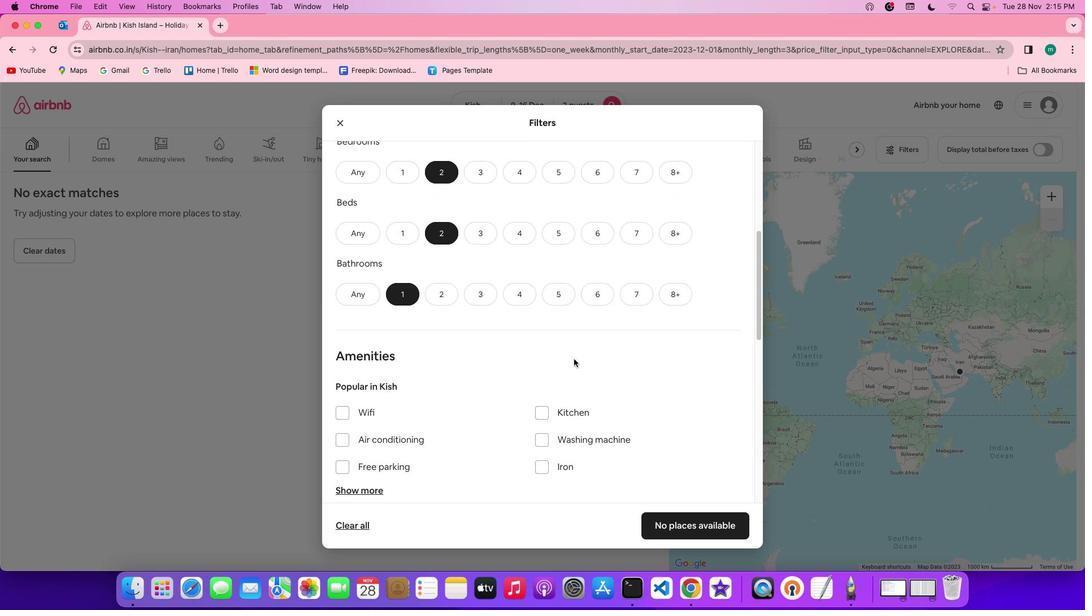
Action: Mouse scrolled (579, 364) with delta (5, 3)
Screenshot: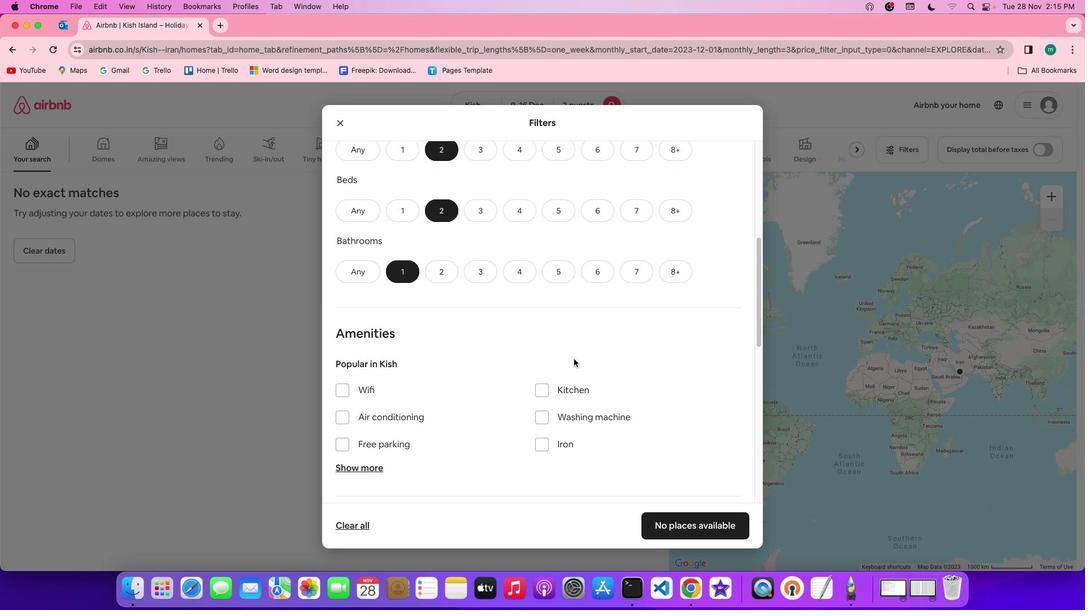 
Action: Mouse scrolled (579, 364) with delta (5, 4)
Screenshot: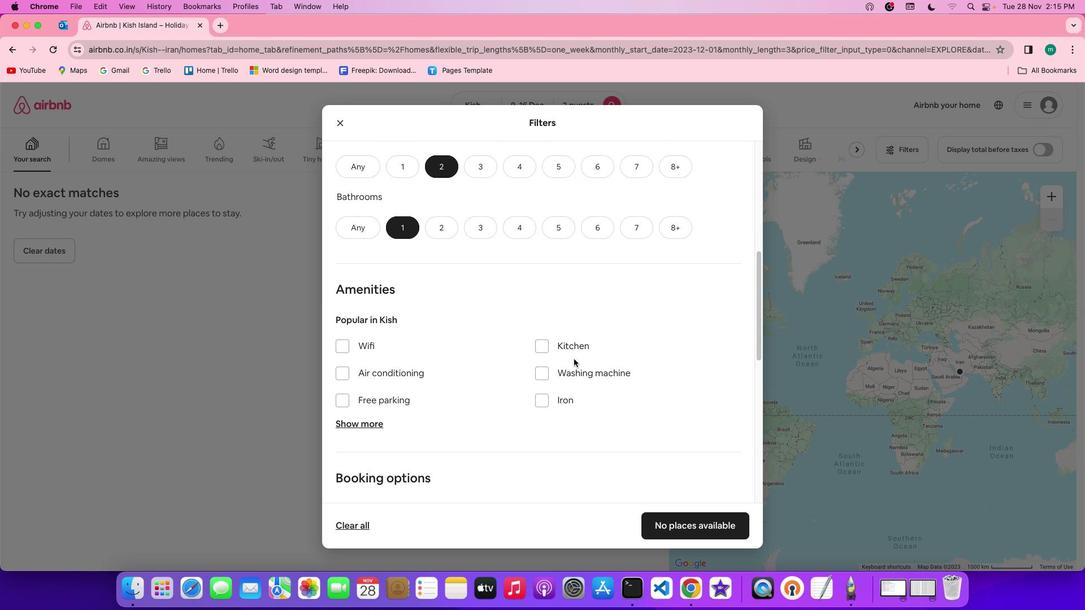 
Action: Mouse scrolled (579, 364) with delta (5, 4)
Screenshot: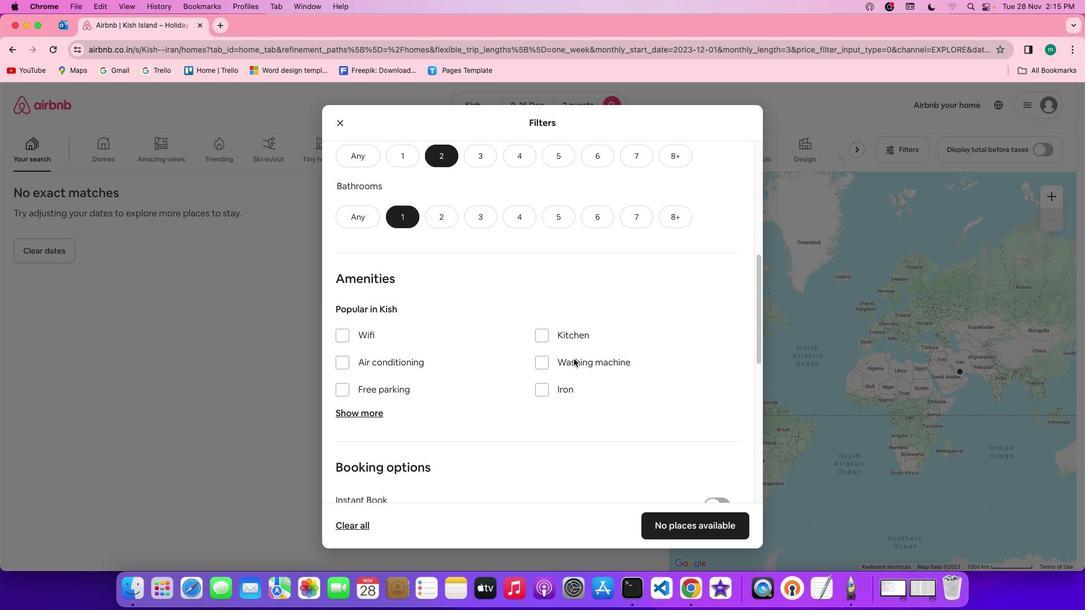 
Action: Mouse scrolled (579, 364) with delta (5, 3)
Screenshot: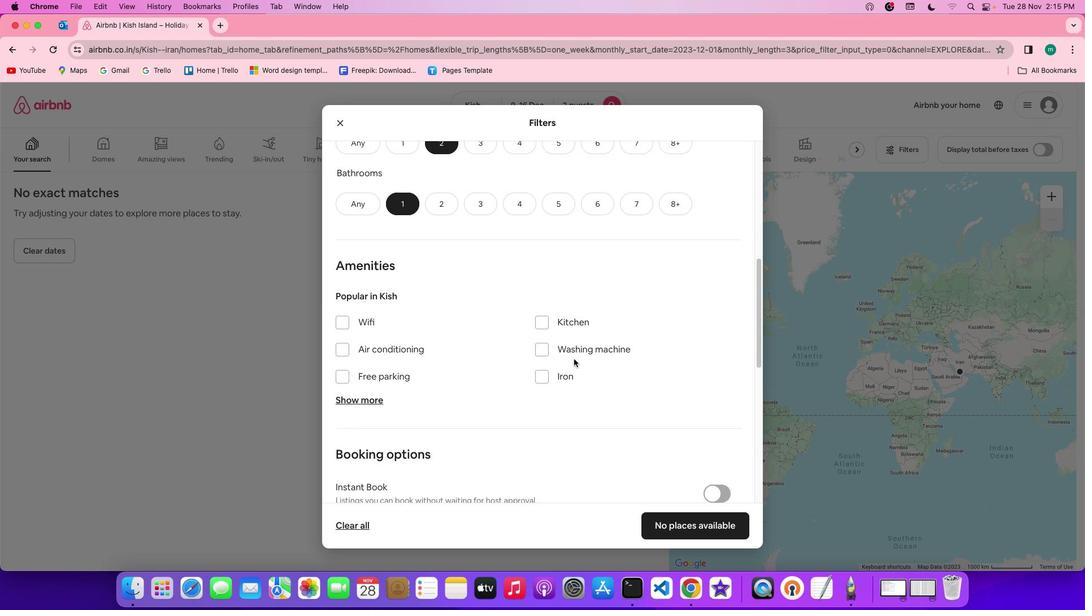 
Action: Mouse moved to (627, 373)
Screenshot: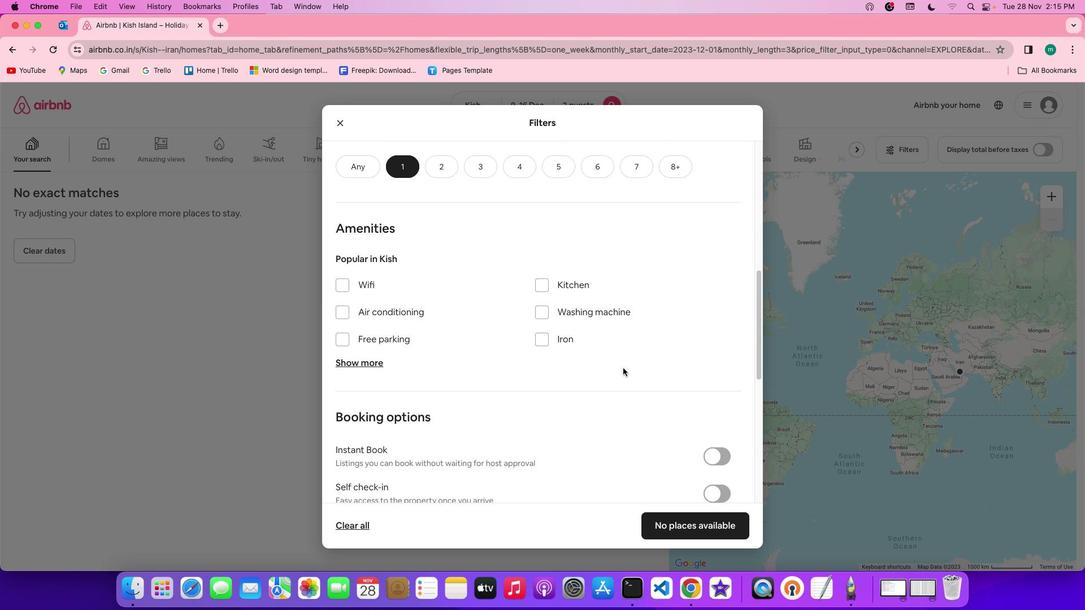 
Action: Mouse scrolled (627, 373) with delta (5, 4)
Screenshot: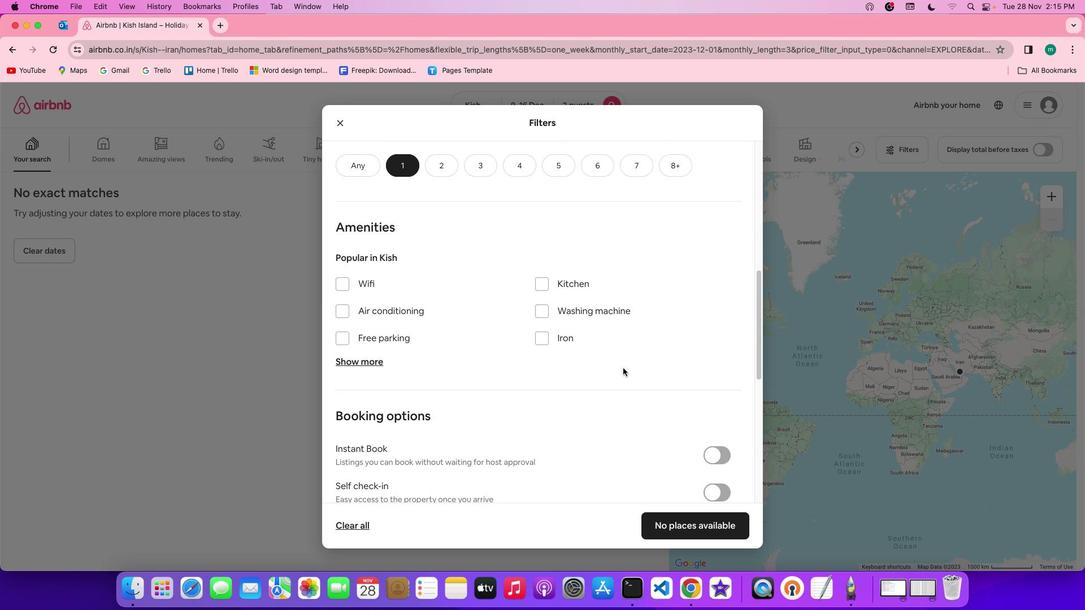 
Action: Mouse scrolled (627, 373) with delta (5, 4)
Screenshot: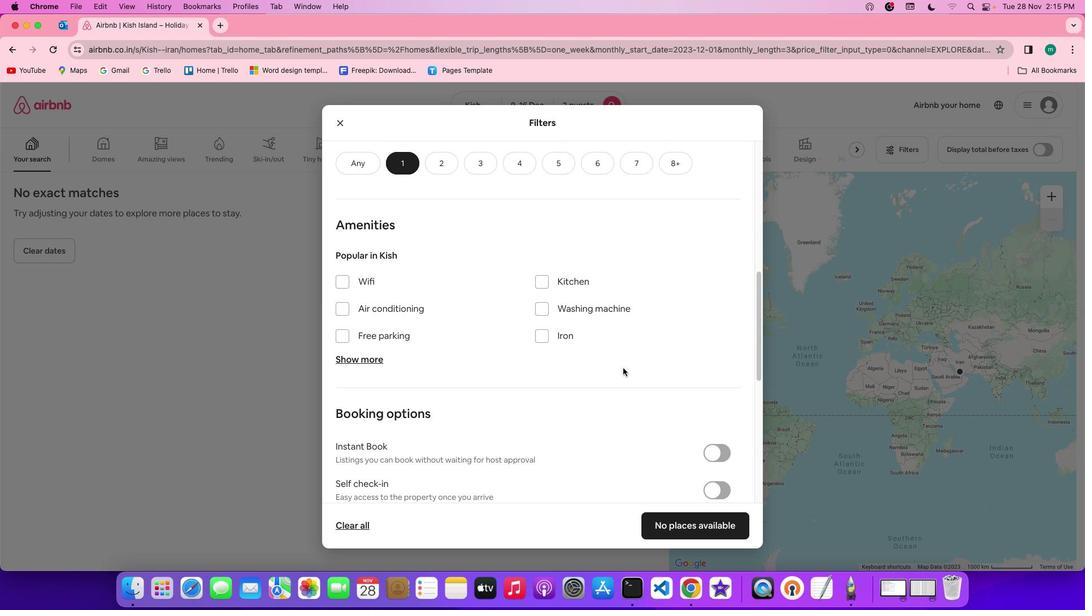 
Action: Mouse scrolled (627, 373) with delta (5, 4)
Screenshot: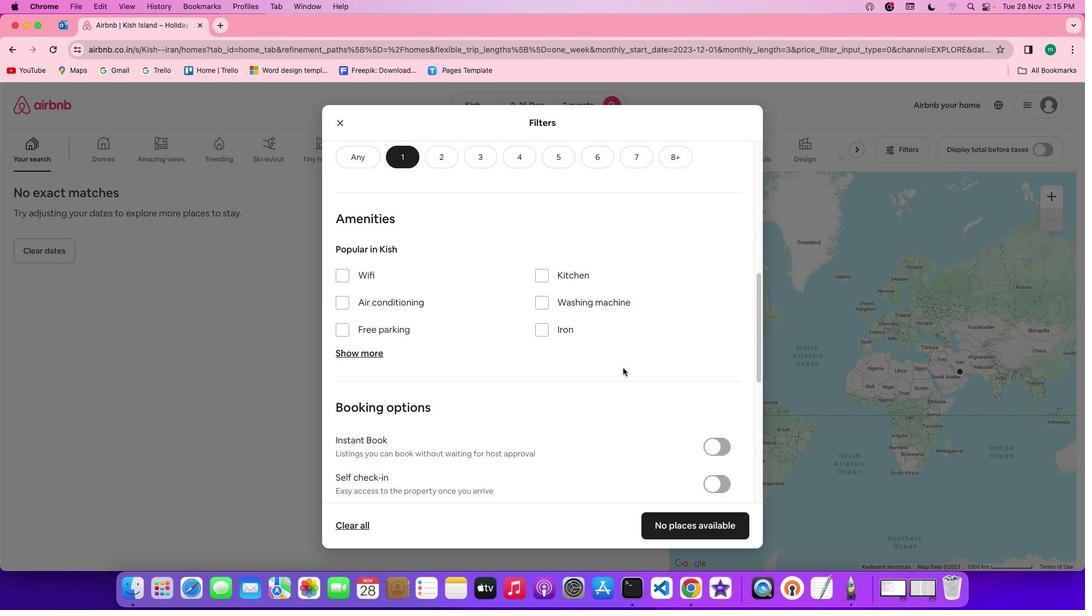 
Action: Mouse scrolled (627, 373) with delta (5, 4)
Screenshot: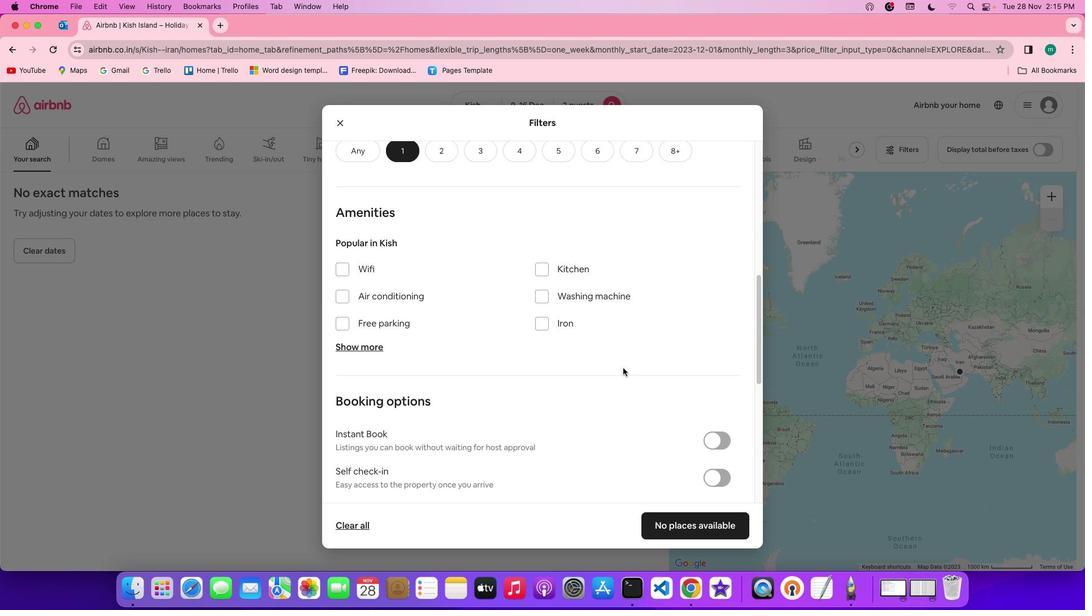 
Action: Mouse scrolled (627, 373) with delta (5, 4)
Screenshot: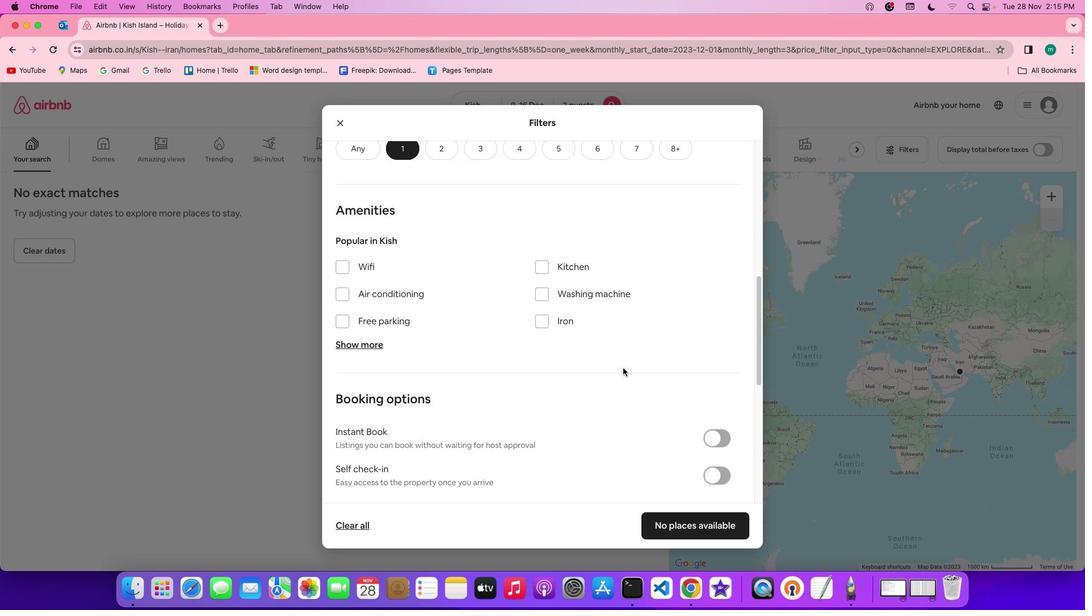
Action: Mouse scrolled (627, 373) with delta (5, 4)
Screenshot: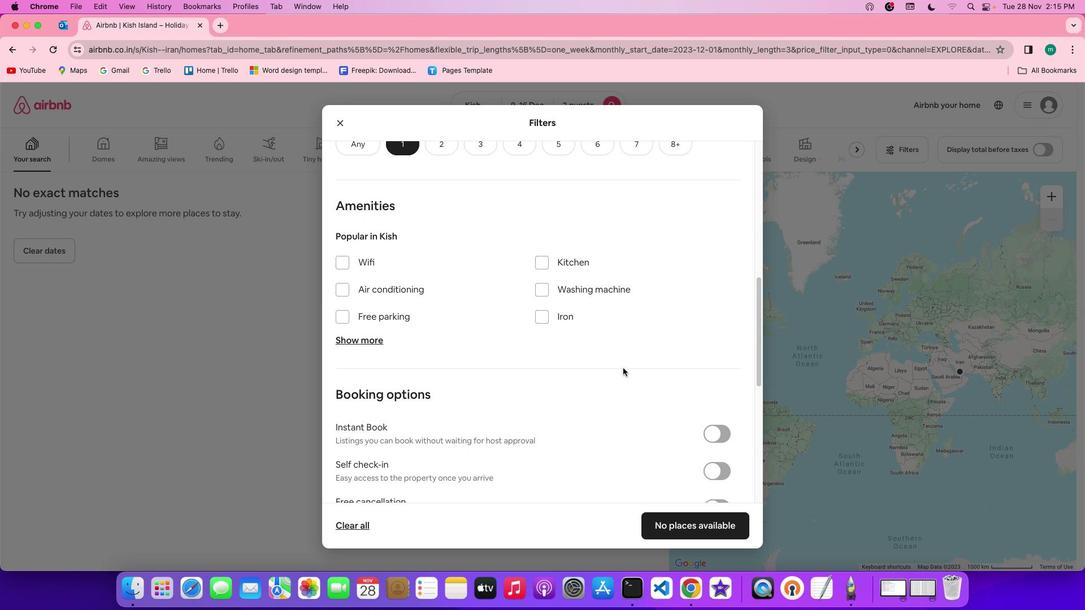 
Action: Mouse scrolled (627, 373) with delta (5, 4)
Screenshot: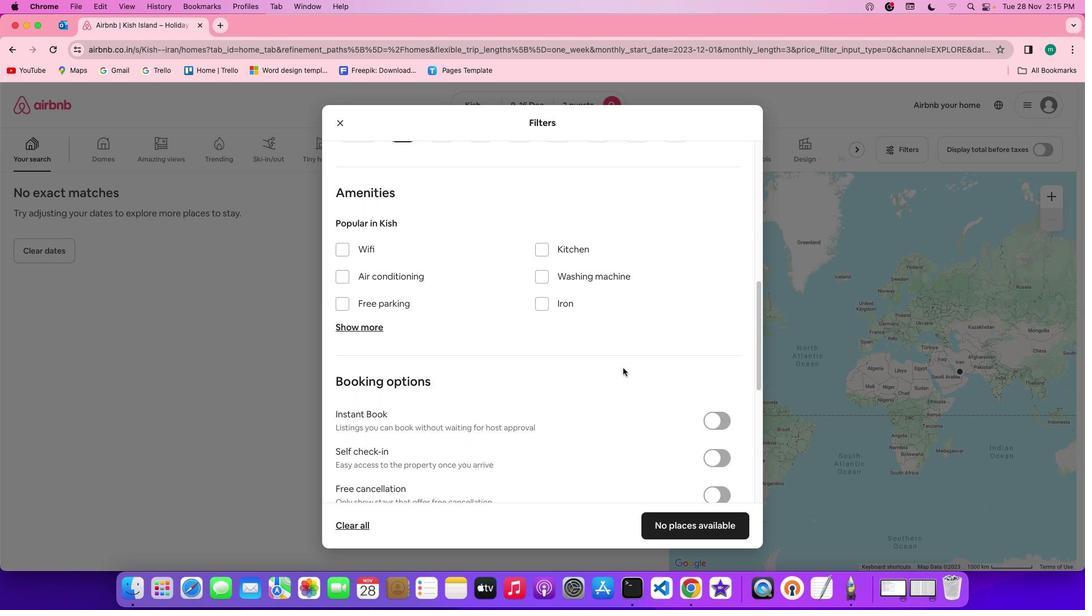 
Action: Mouse moved to (631, 375)
Screenshot: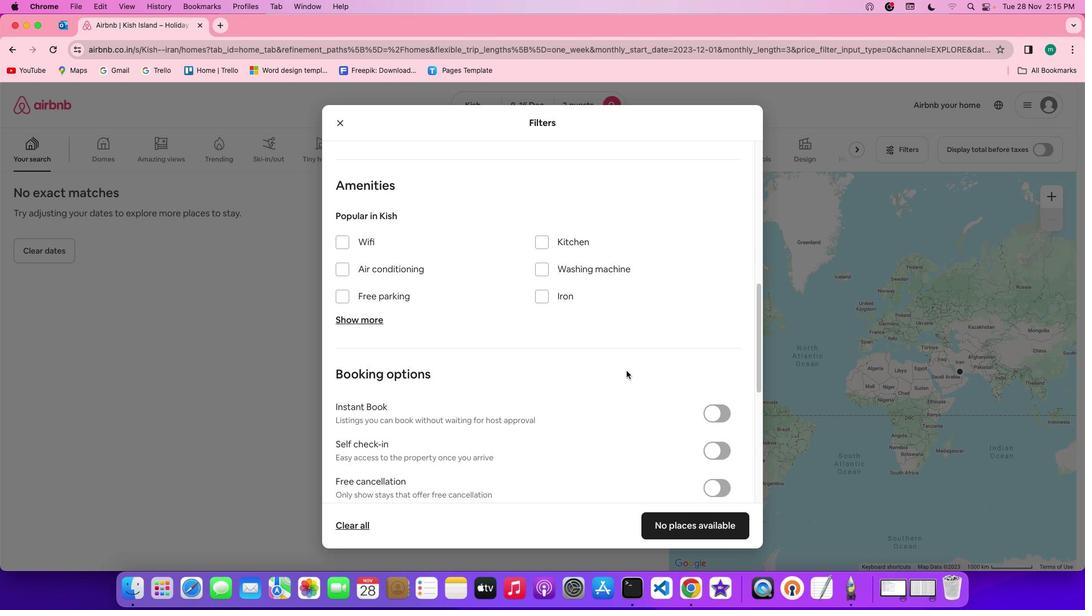 
Action: Mouse scrolled (631, 375) with delta (5, 4)
Screenshot: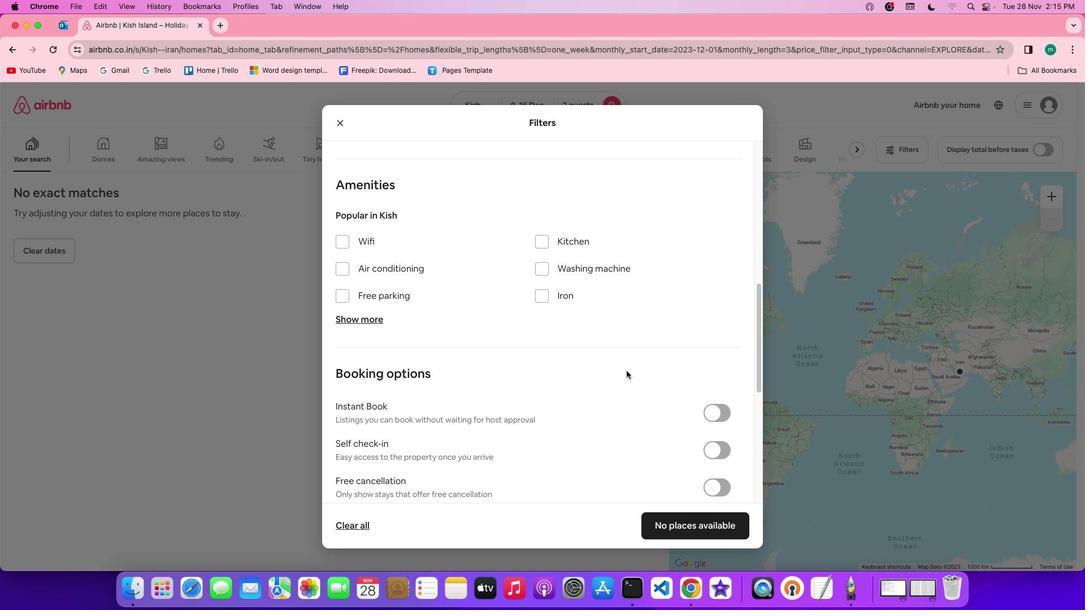 
Action: Mouse scrolled (631, 375) with delta (5, 4)
Screenshot: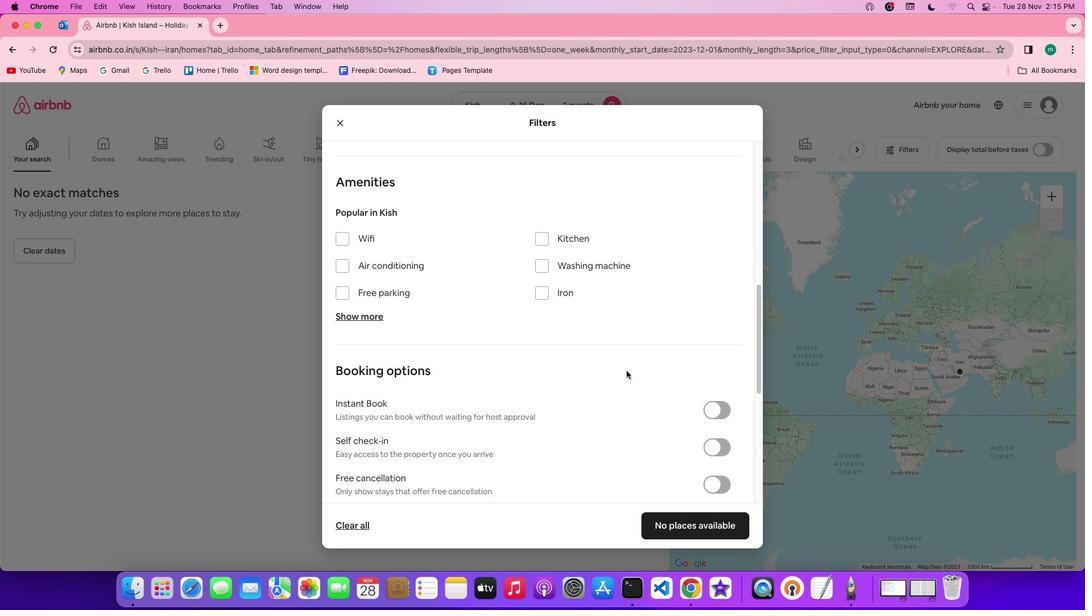 
Action: Mouse scrolled (631, 375) with delta (5, 4)
Screenshot: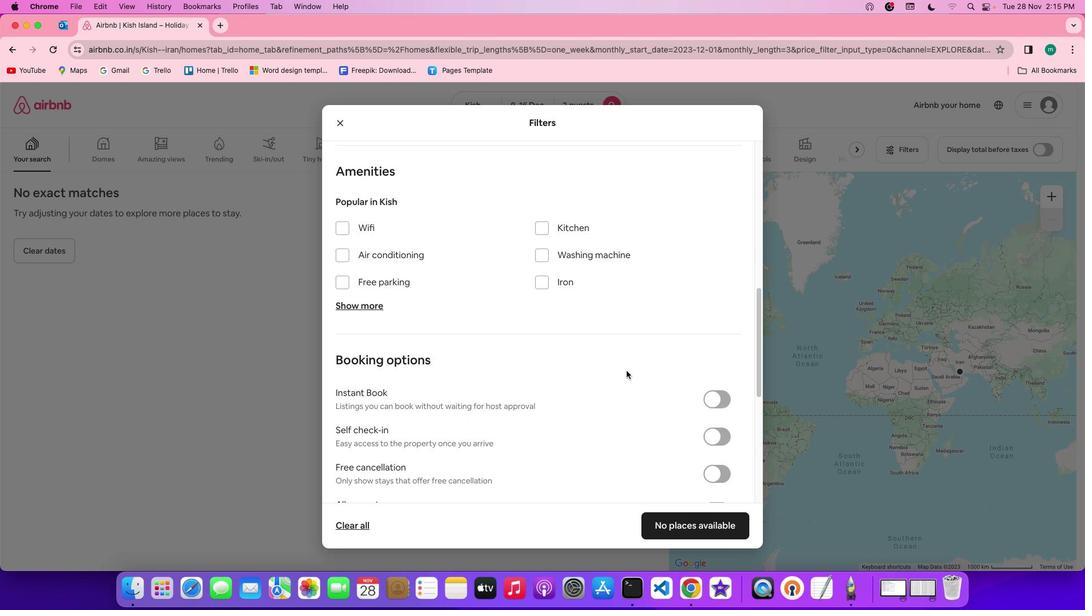 
Action: Mouse scrolled (631, 375) with delta (5, 4)
Screenshot: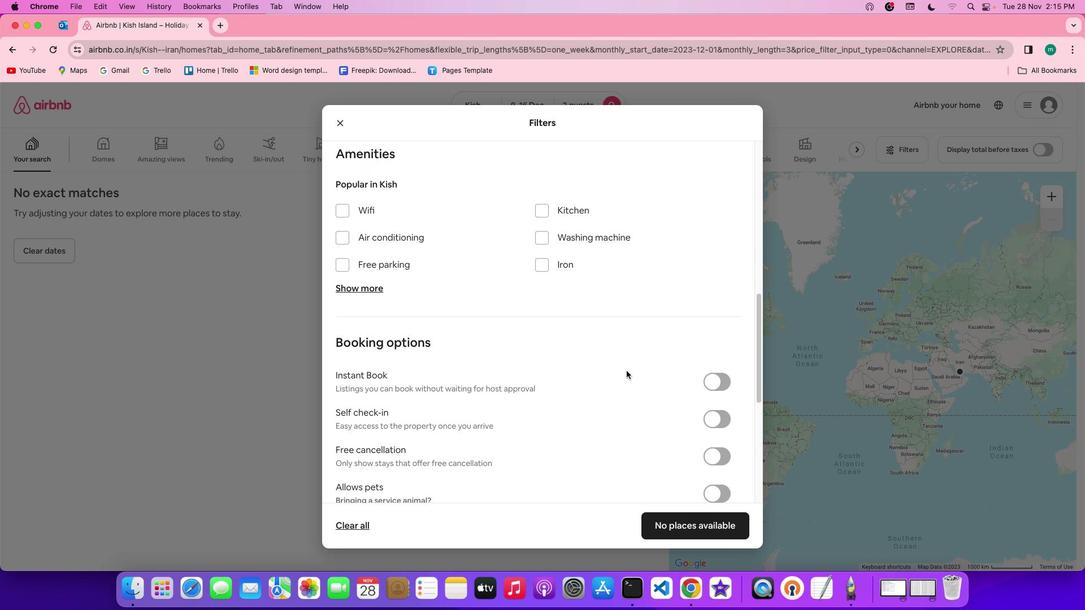
Action: Mouse scrolled (631, 375) with delta (5, 4)
Screenshot: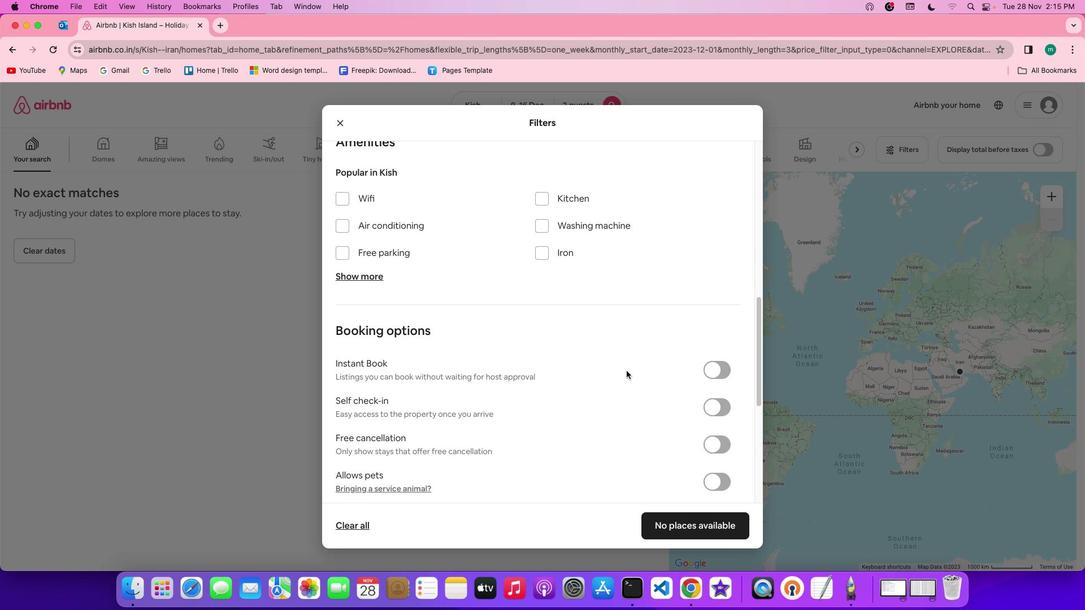 
Action: Mouse scrolled (631, 375) with delta (5, 4)
Screenshot: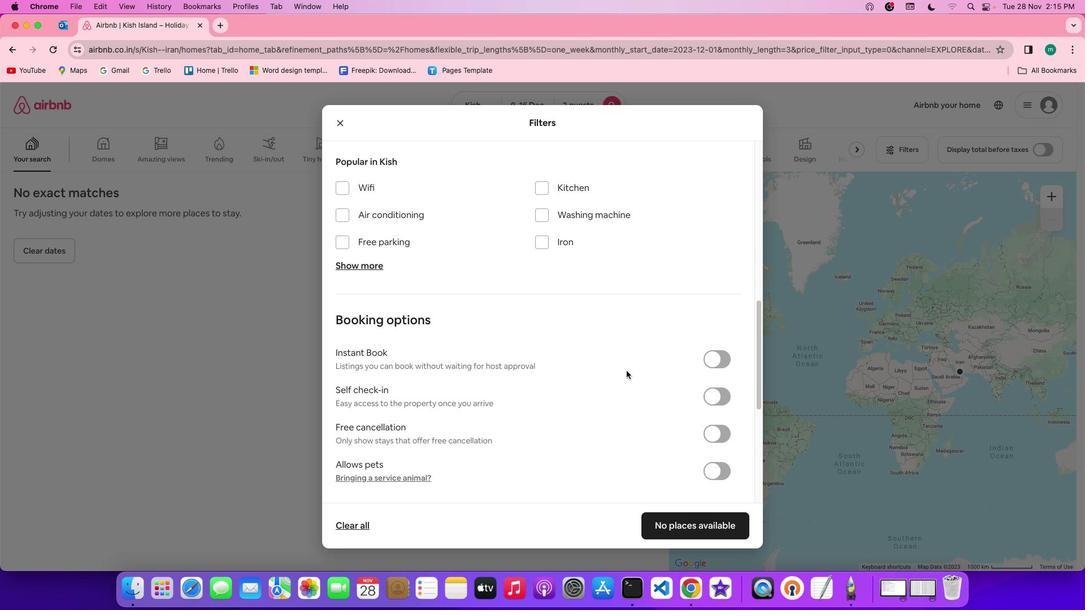 
Action: Mouse scrolled (631, 375) with delta (5, 4)
Screenshot: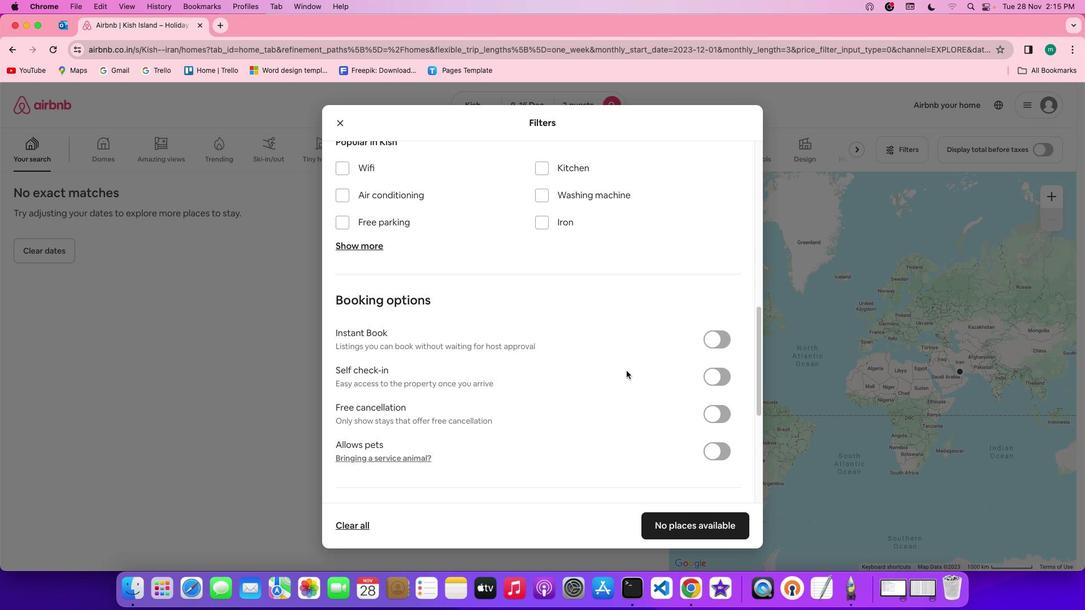 
Action: Mouse scrolled (631, 375) with delta (5, 3)
Screenshot: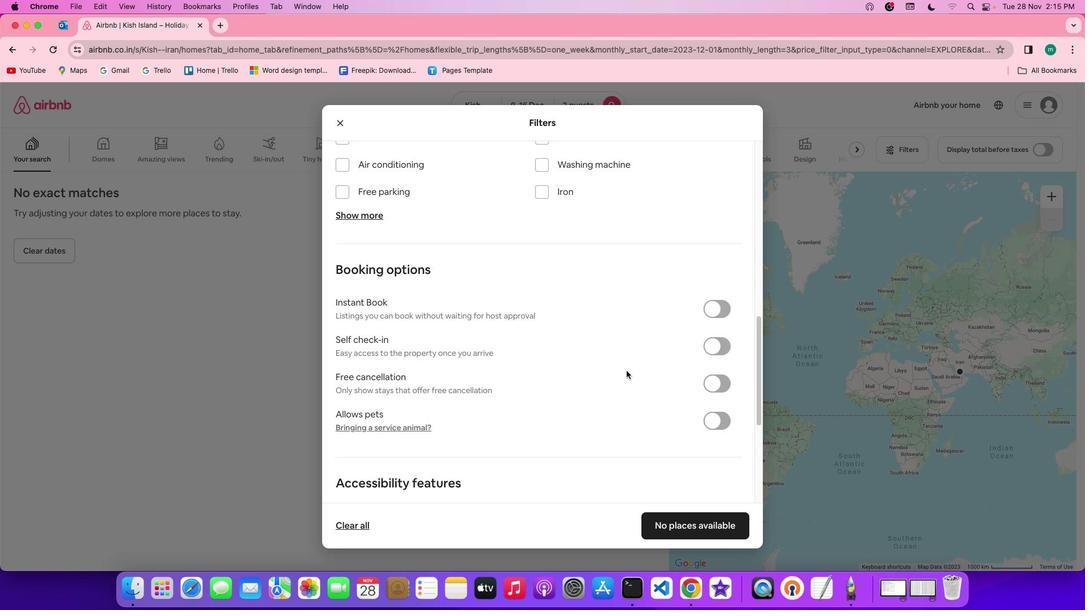 
Action: Mouse scrolled (631, 375) with delta (5, 3)
Screenshot: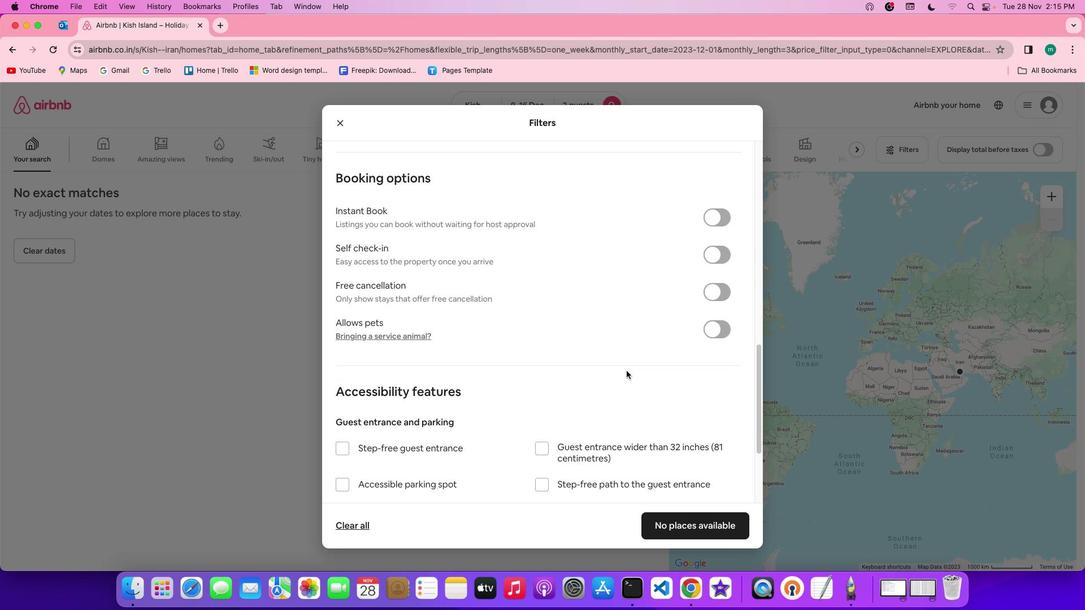
Action: Mouse scrolled (631, 375) with delta (5, 4)
Screenshot: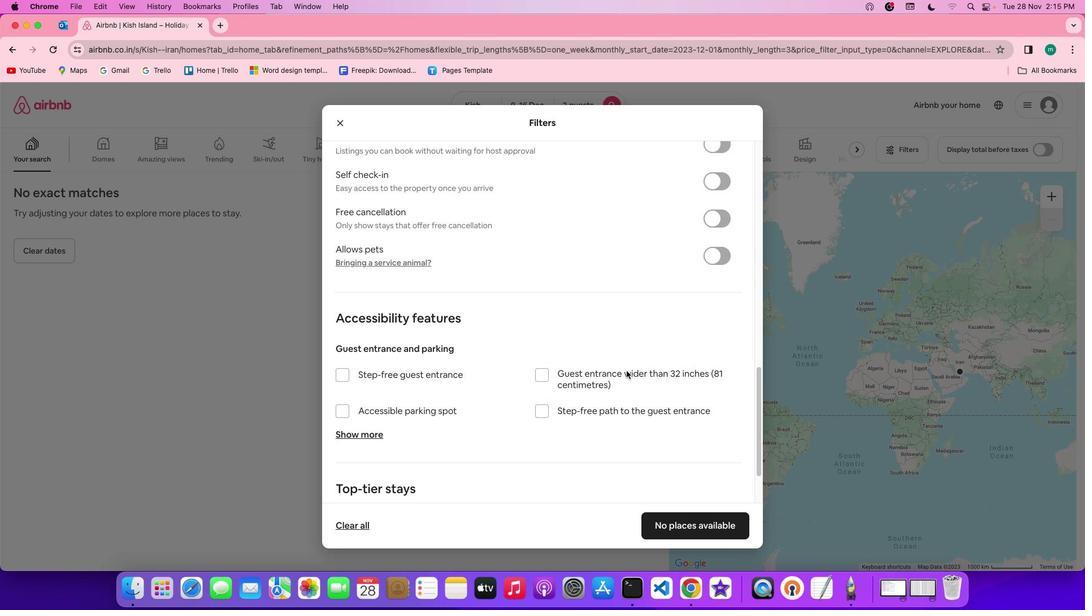 
Action: Mouse scrolled (631, 375) with delta (5, 4)
Screenshot: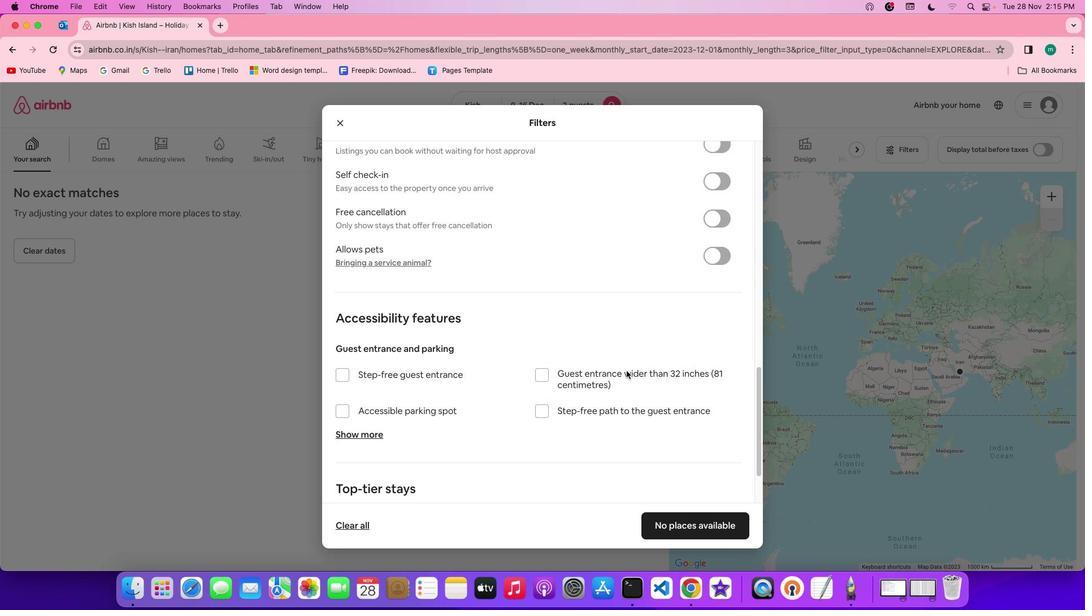 
Action: Mouse scrolled (631, 375) with delta (5, 3)
Screenshot: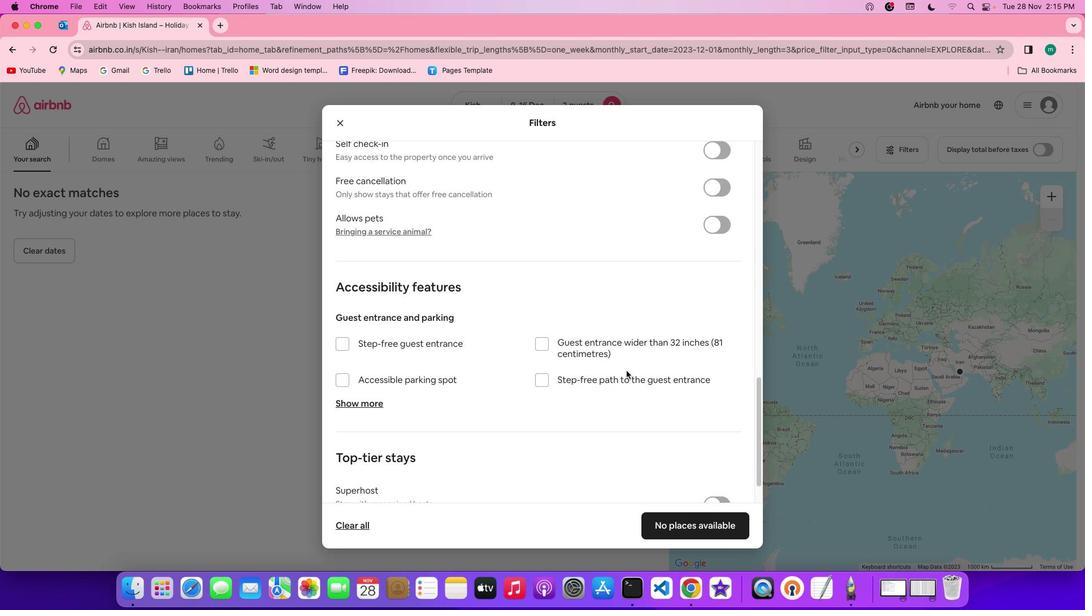 
Action: Mouse scrolled (631, 375) with delta (5, 2)
Screenshot: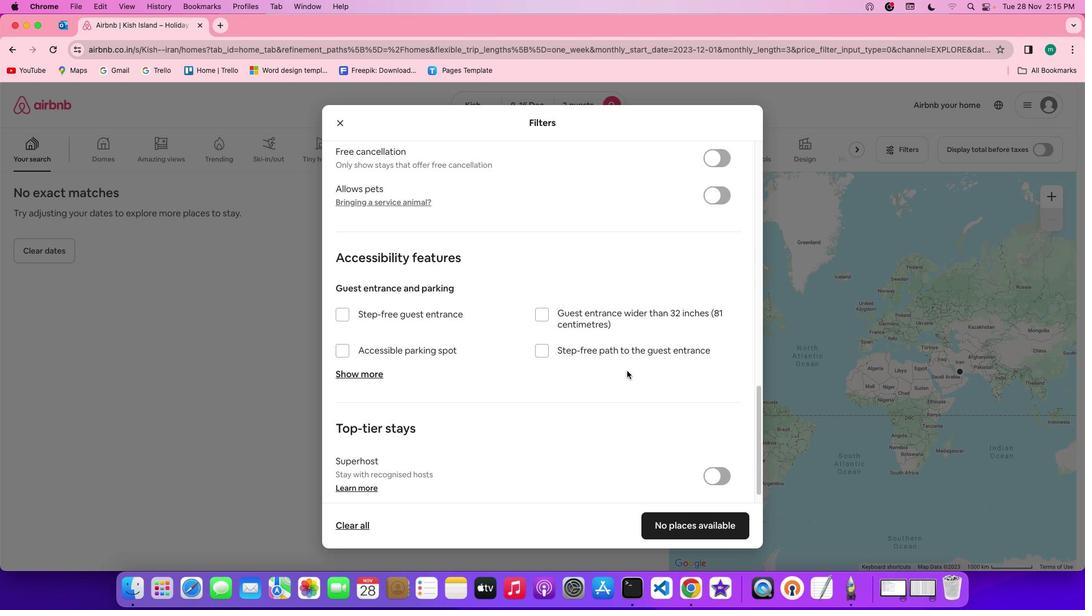 
Action: Mouse scrolled (631, 375) with delta (5, 1)
Screenshot: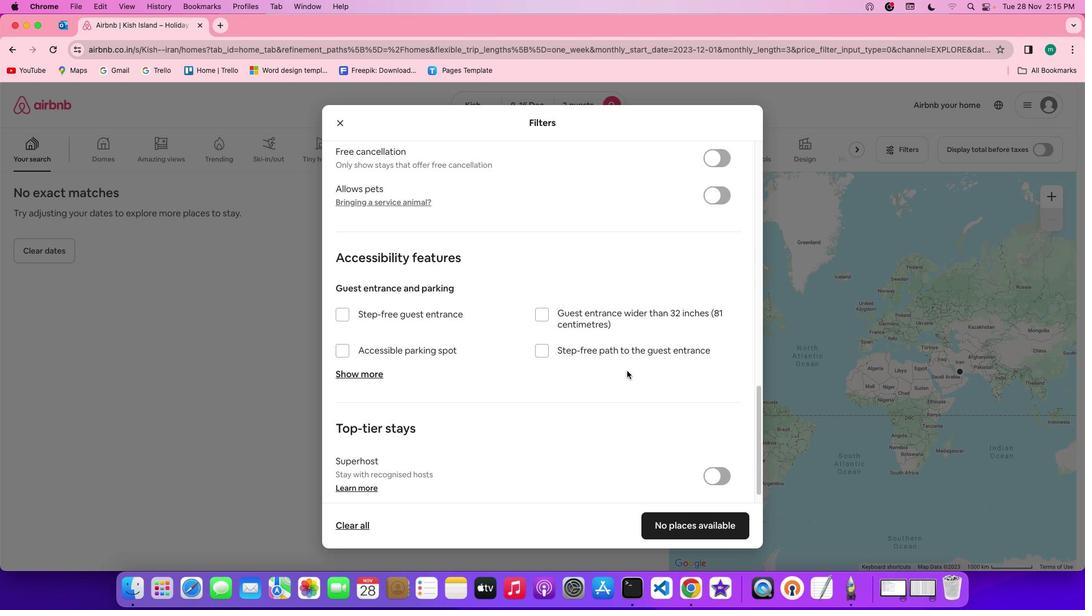 
Action: Mouse scrolled (631, 375) with delta (5, 1)
Screenshot: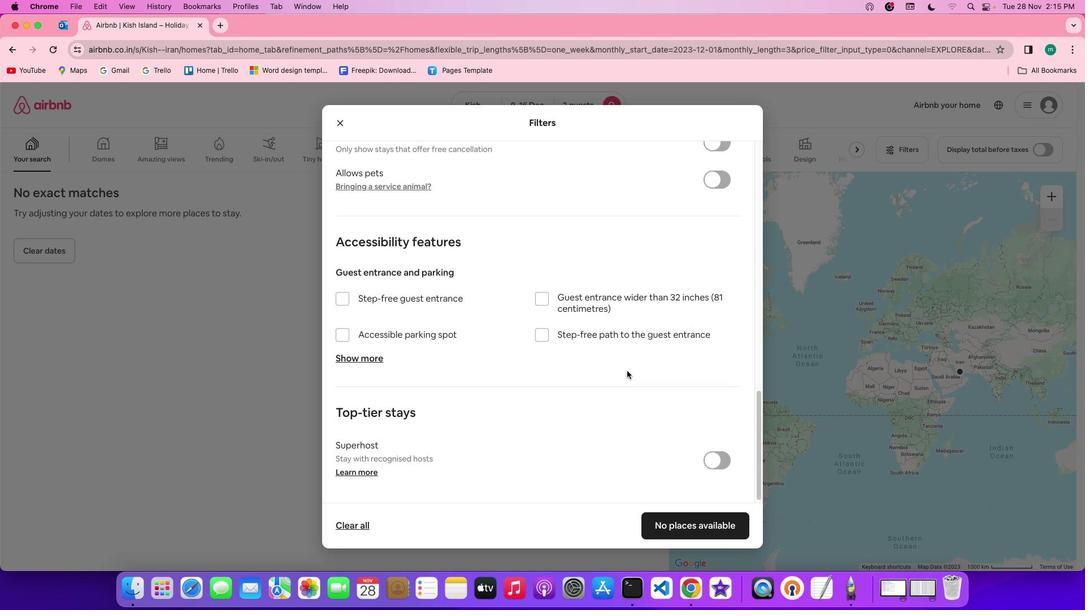 
Action: Mouse moved to (631, 375)
Screenshot: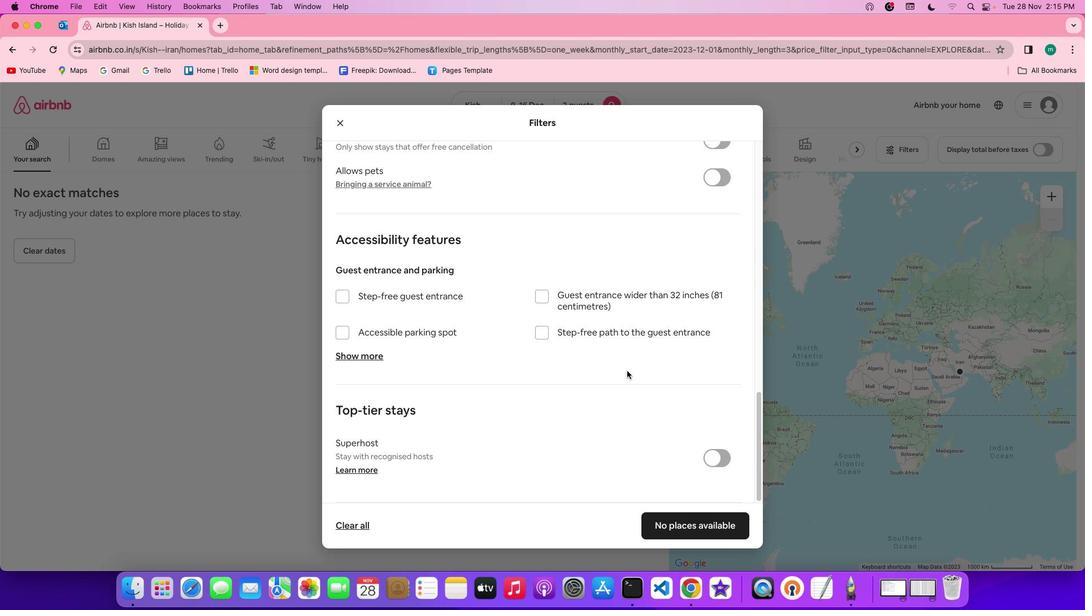 
Action: Mouse scrolled (631, 375) with delta (5, 4)
Screenshot: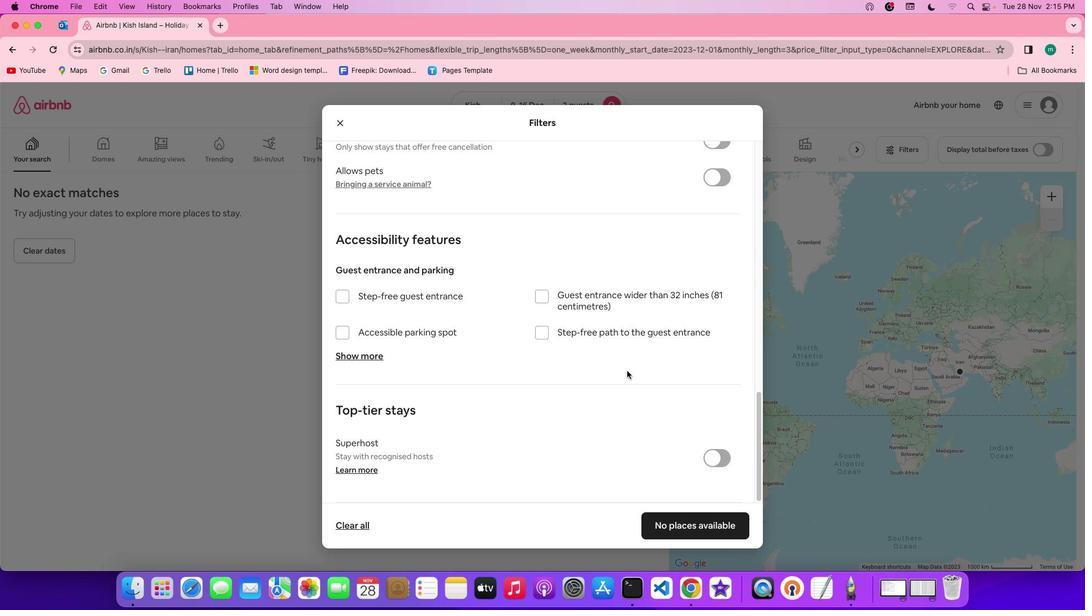 
Action: Mouse scrolled (631, 375) with delta (5, 4)
Screenshot: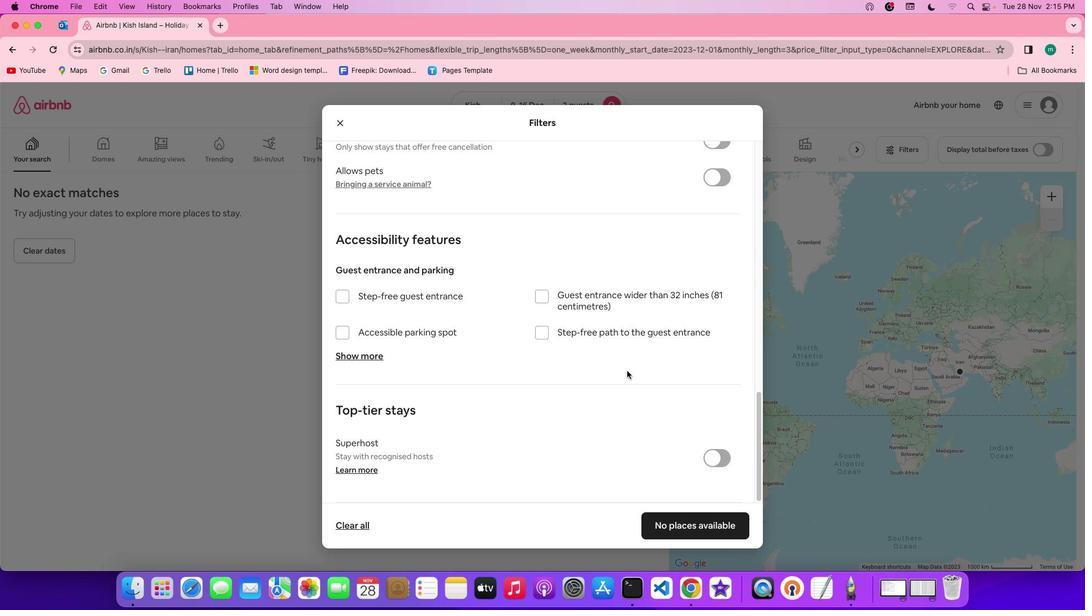 
Action: Mouse scrolled (631, 375) with delta (5, 3)
Screenshot: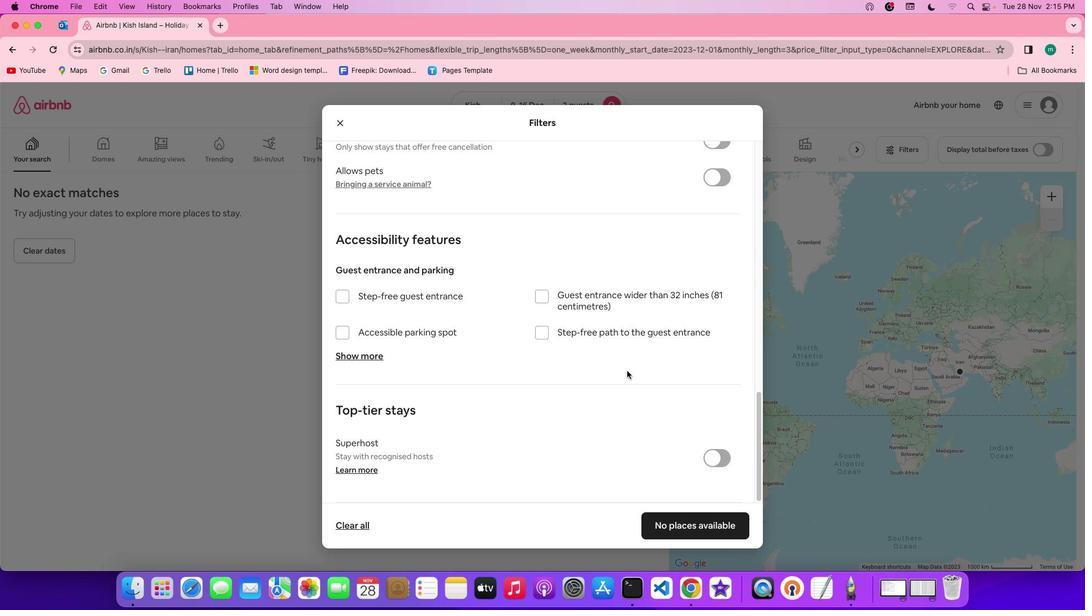 
Action: Mouse scrolled (631, 375) with delta (5, 2)
Screenshot: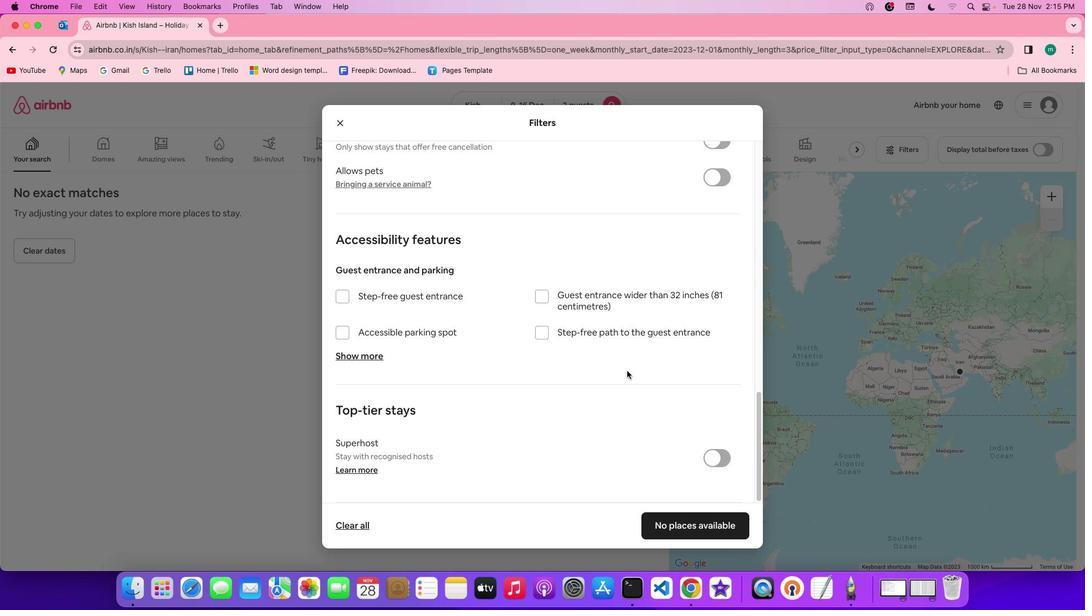 
Action: Mouse scrolled (631, 375) with delta (5, 1)
Screenshot: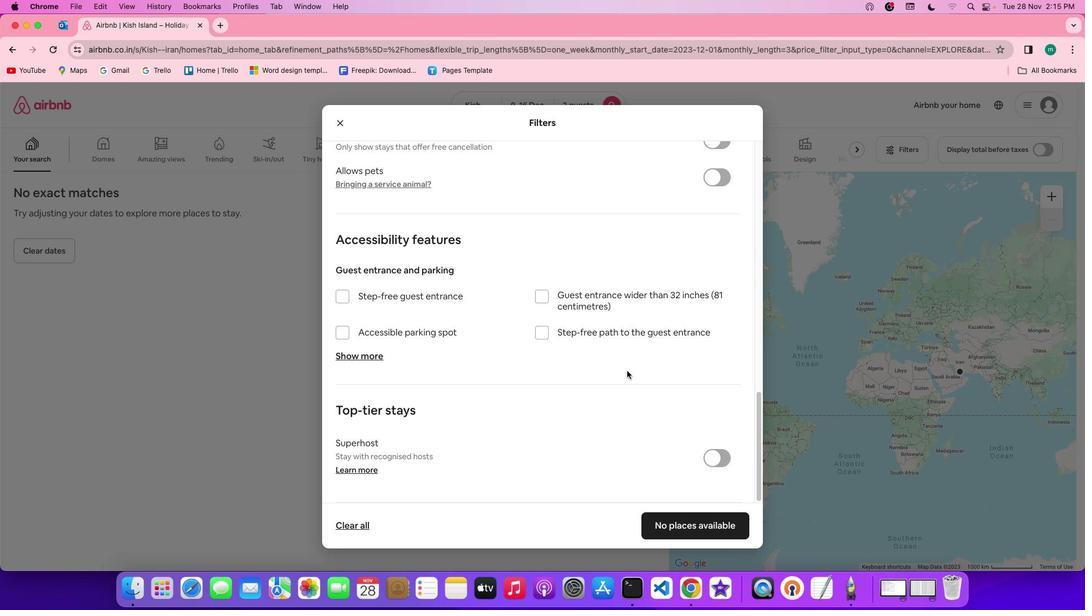 
Action: Mouse scrolled (631, 375) with delta (5, 1)
Screenshot: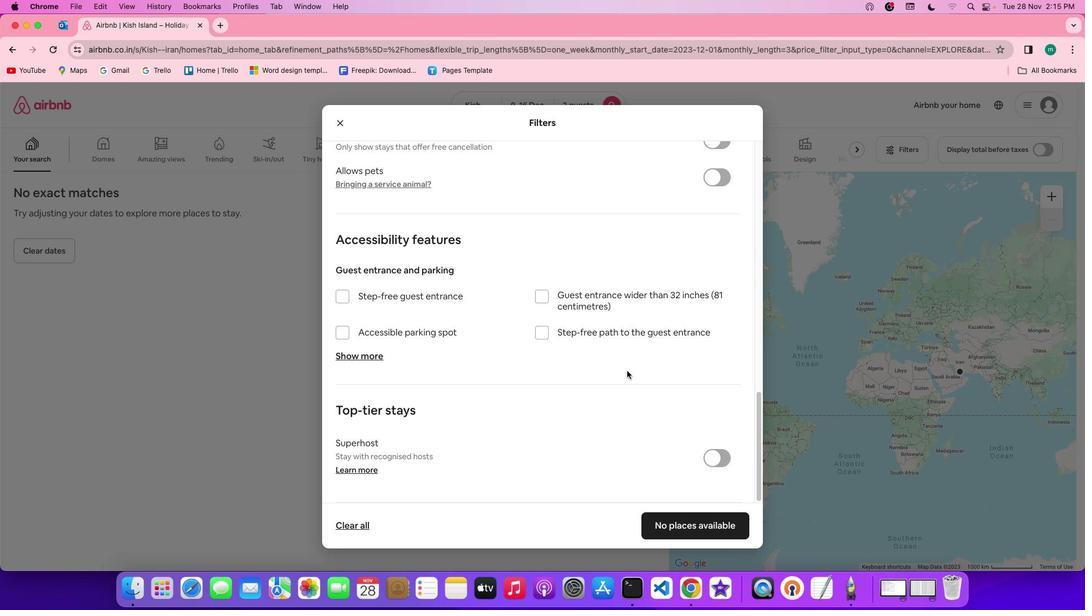 
Action: Mouse moved to (690, 534)
Screenshot: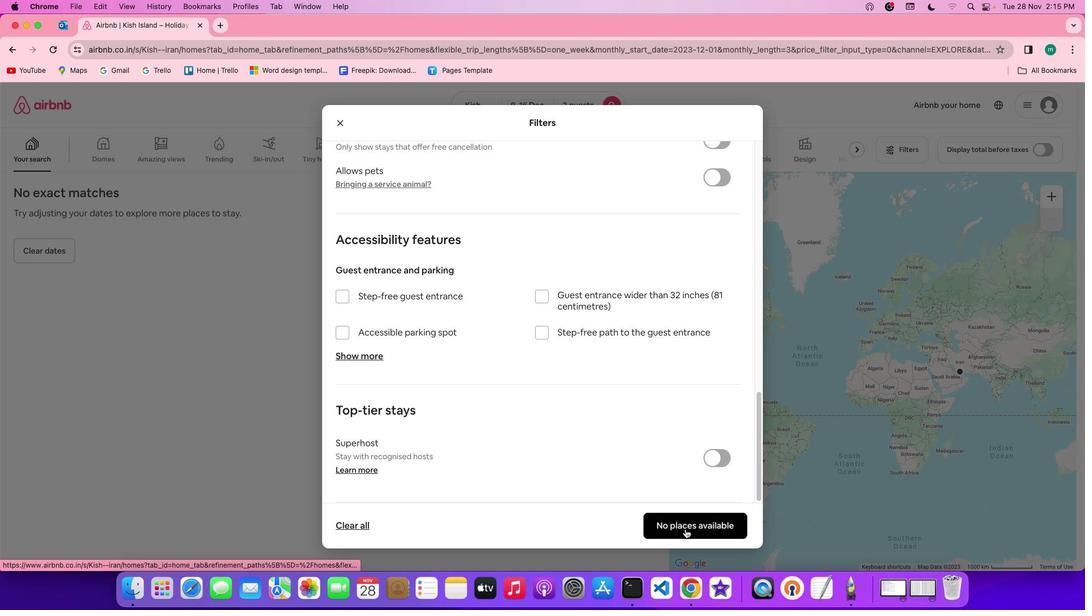 
Action: Mouse pressed left at (690, 534)
Screenshot: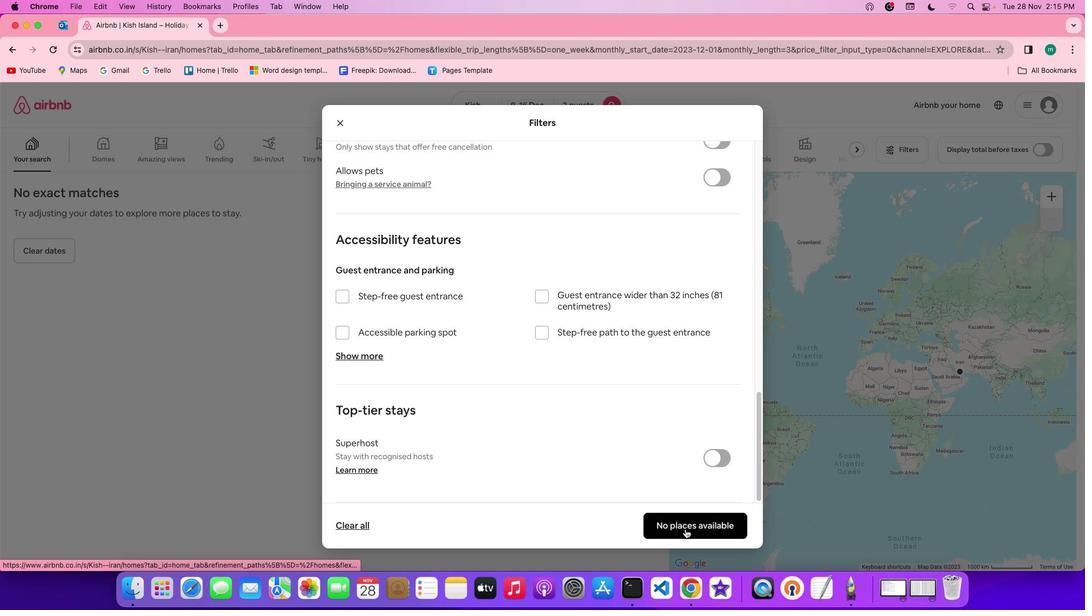 
Action: Mouse moved to (477, 446)
Screenshot: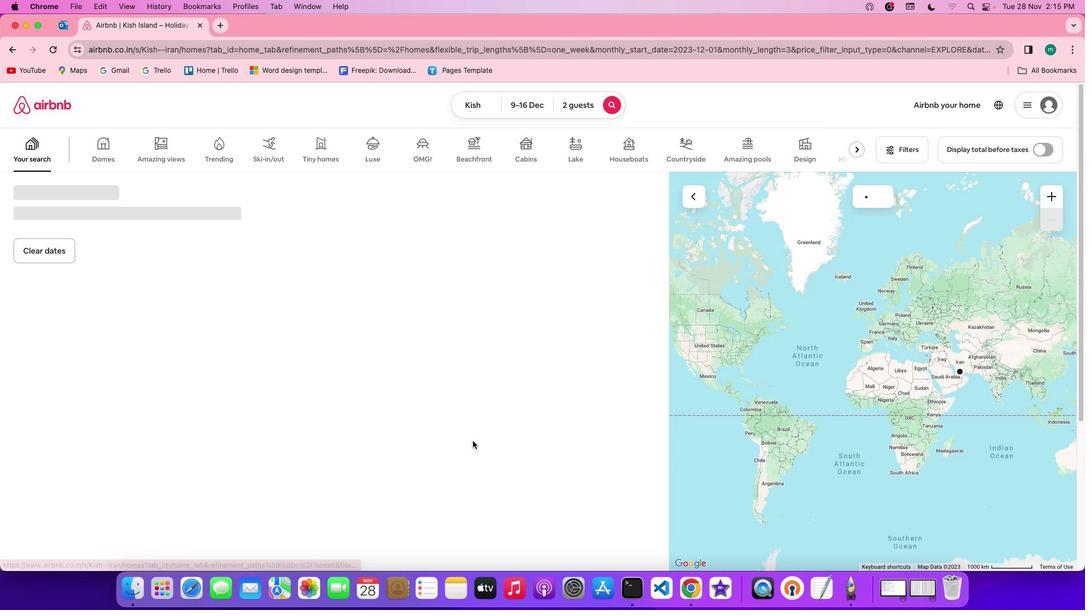 
